 Task: Create a due date automation trigger when advanced on, on the tuesday before a card is due add fields without custom field "Resume" set at 11:00 AM.
Action: Mouse moved to (1147, 88)
Screenshot: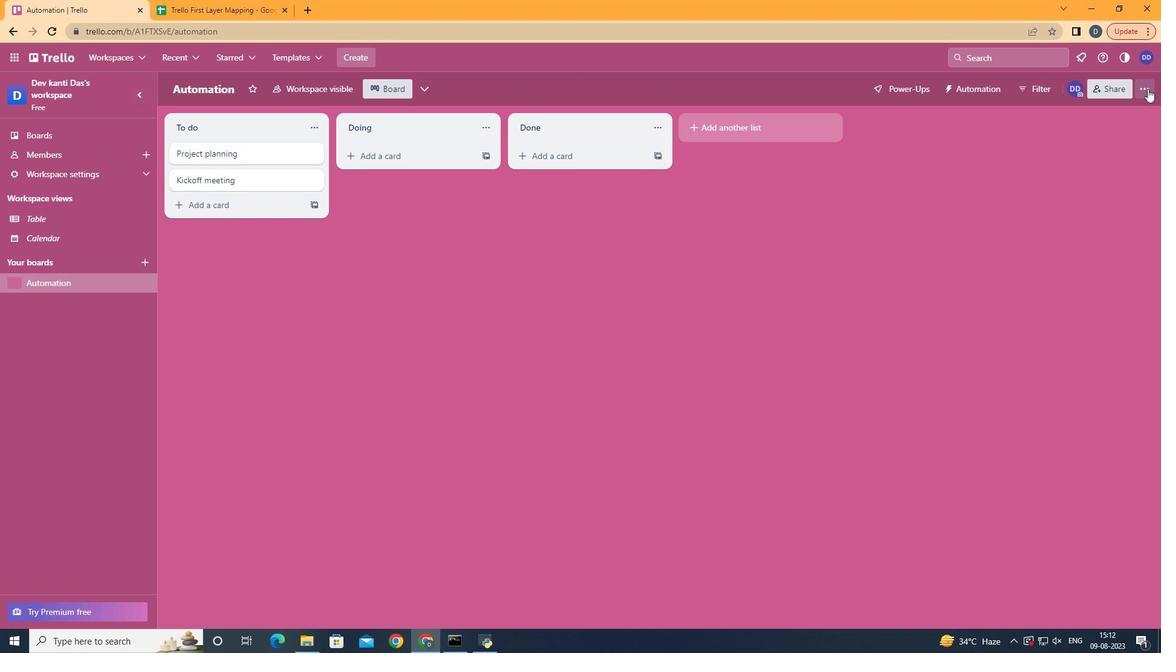 
Action: Mouse pressed left at (1147, 88)
Screenshot: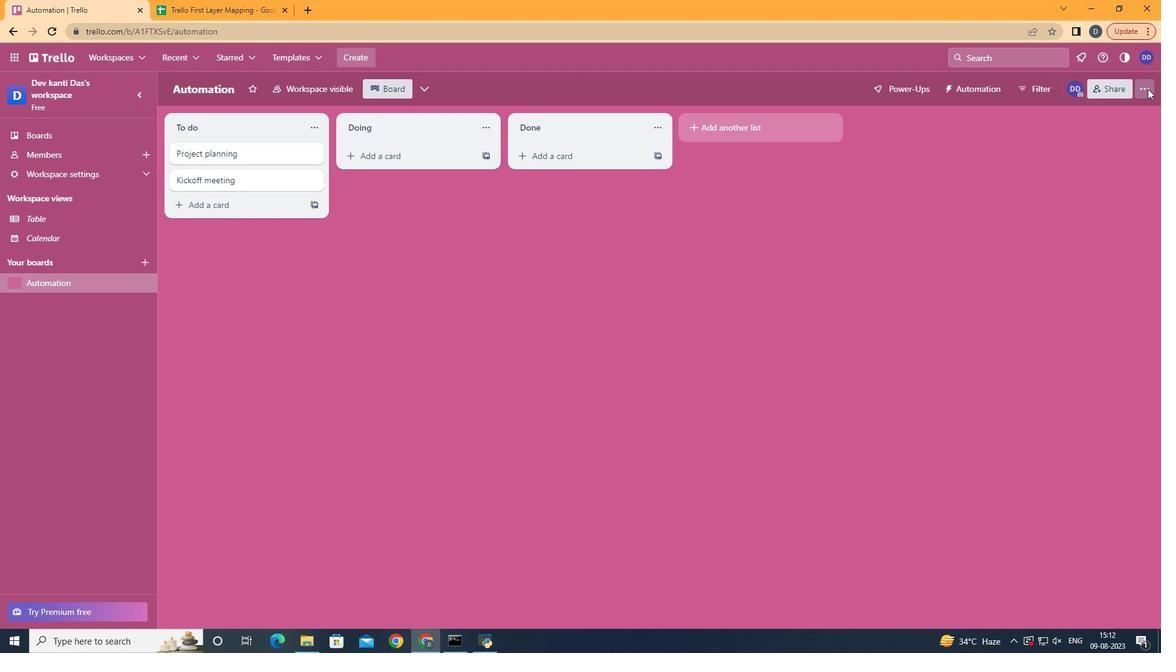 
Action: Mouse moved to (1034, 266)
Screenshot: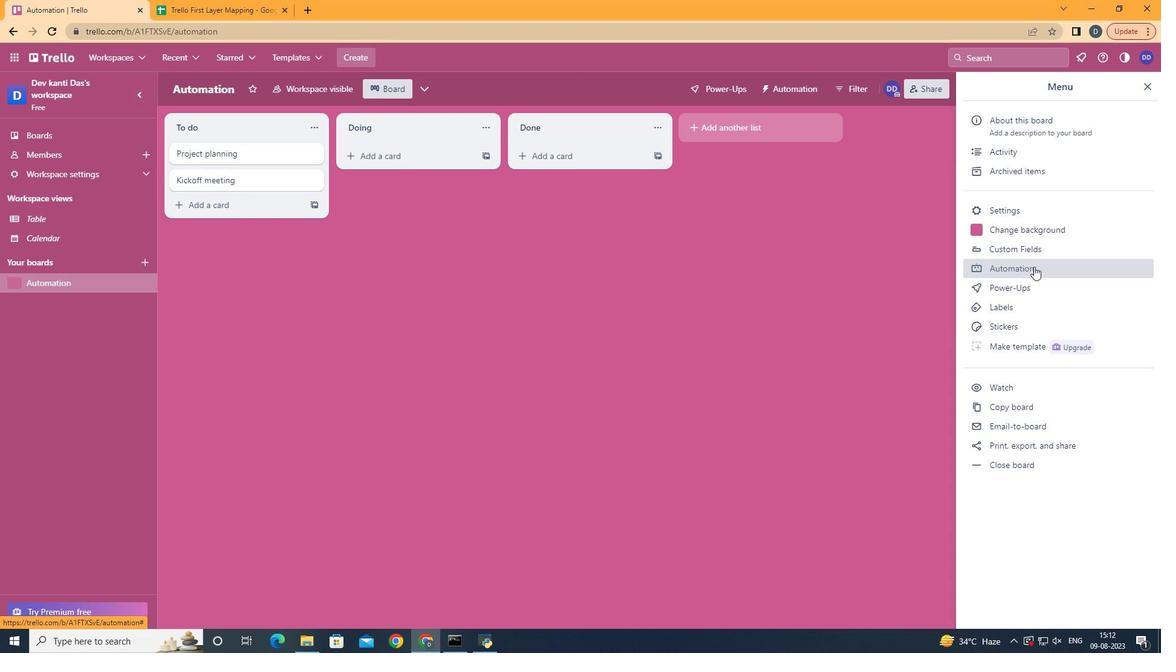 
Action: Mouse pressed left at (1034, 266)
Screenshot: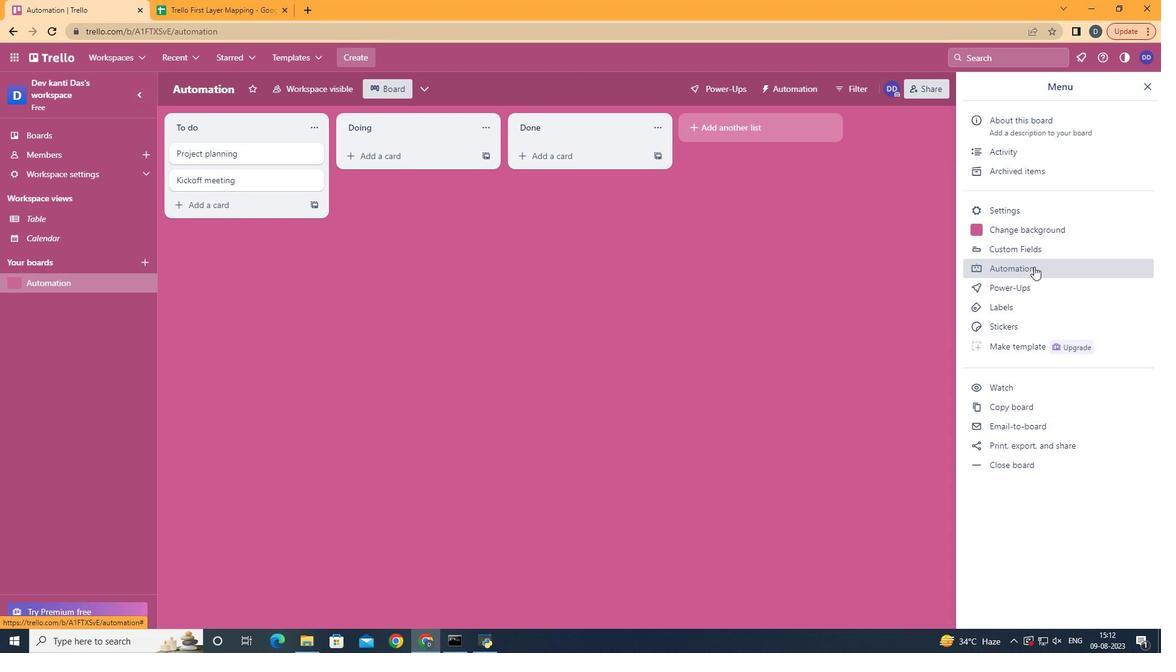 
Action: Mouse moved to (224, 243)
Screenshot: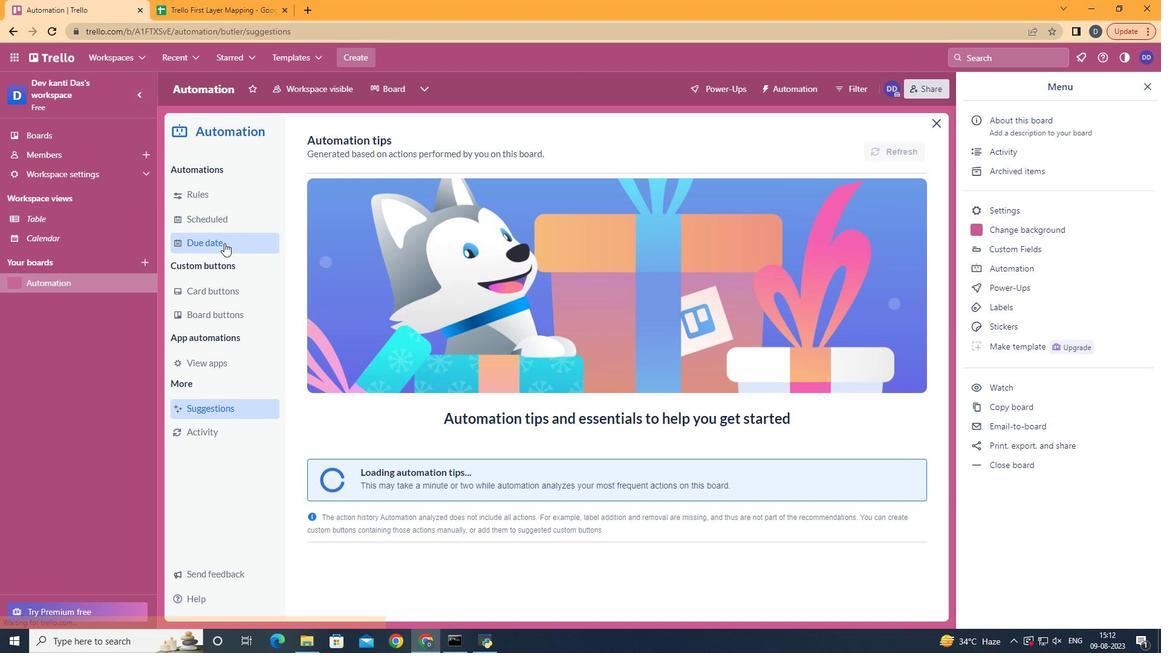 
Action: Mouse pressed left at (224, 243)
Screenshot: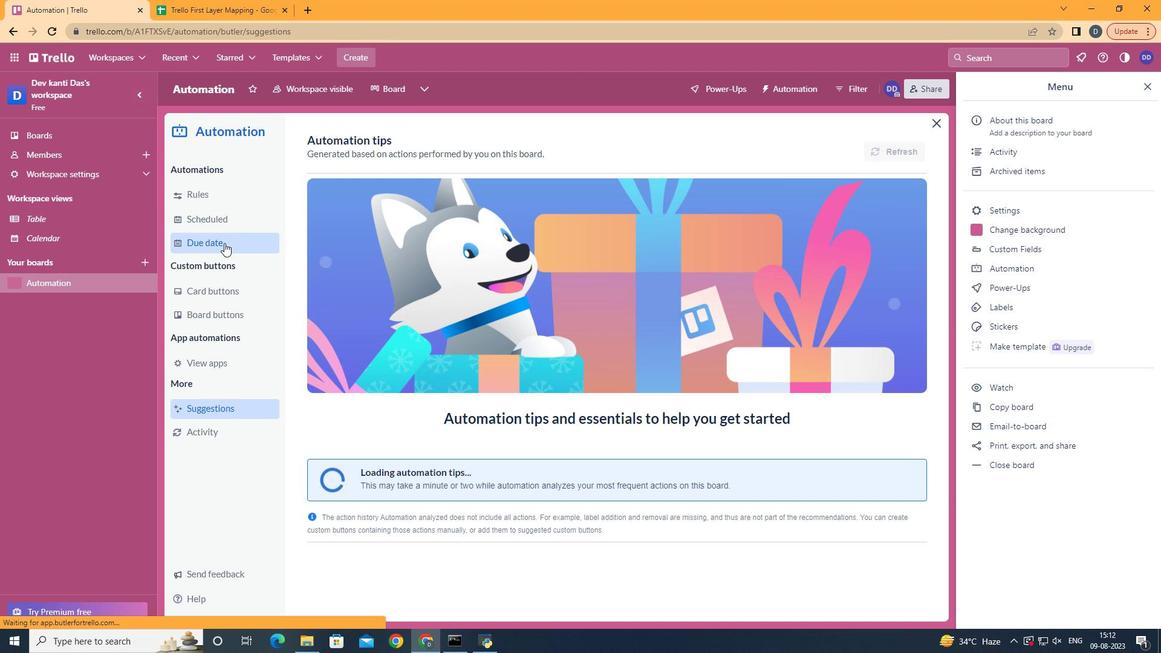 
Action: Mouse moved to (864, 136)
Screenshot: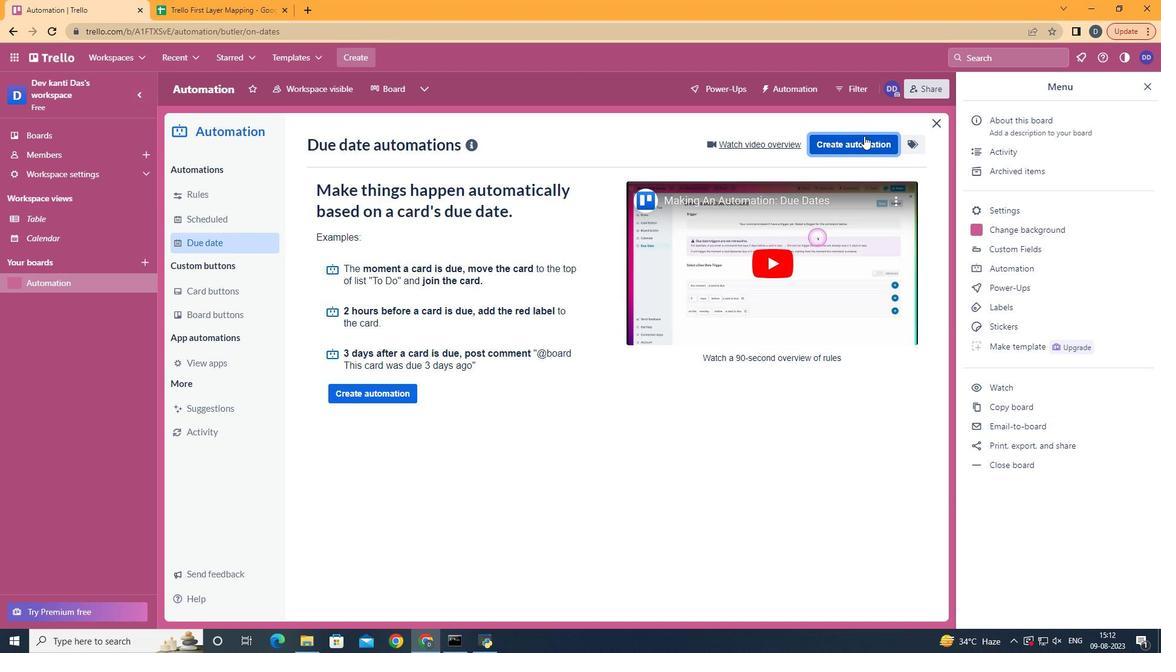 
Action: Mouse pressed left at (864, 136)
Screenshot: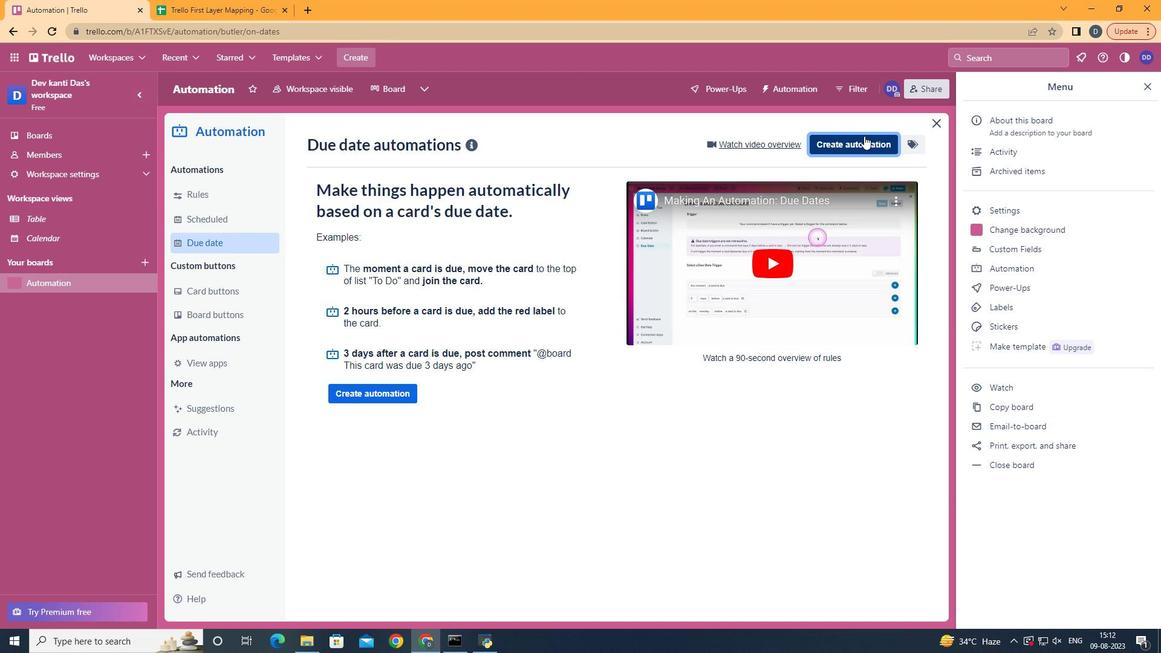 
Action: Mouse moved to (612, 257)
Screenshot: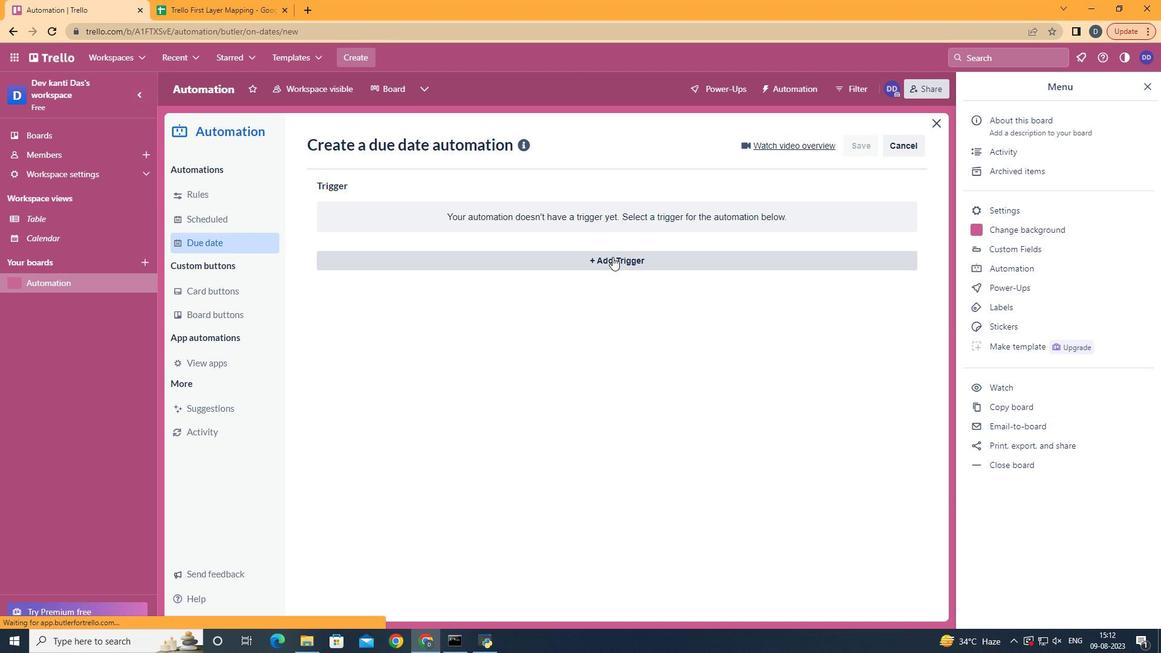 
Action: Mouse pressed left at (612, 257)
Screenshot: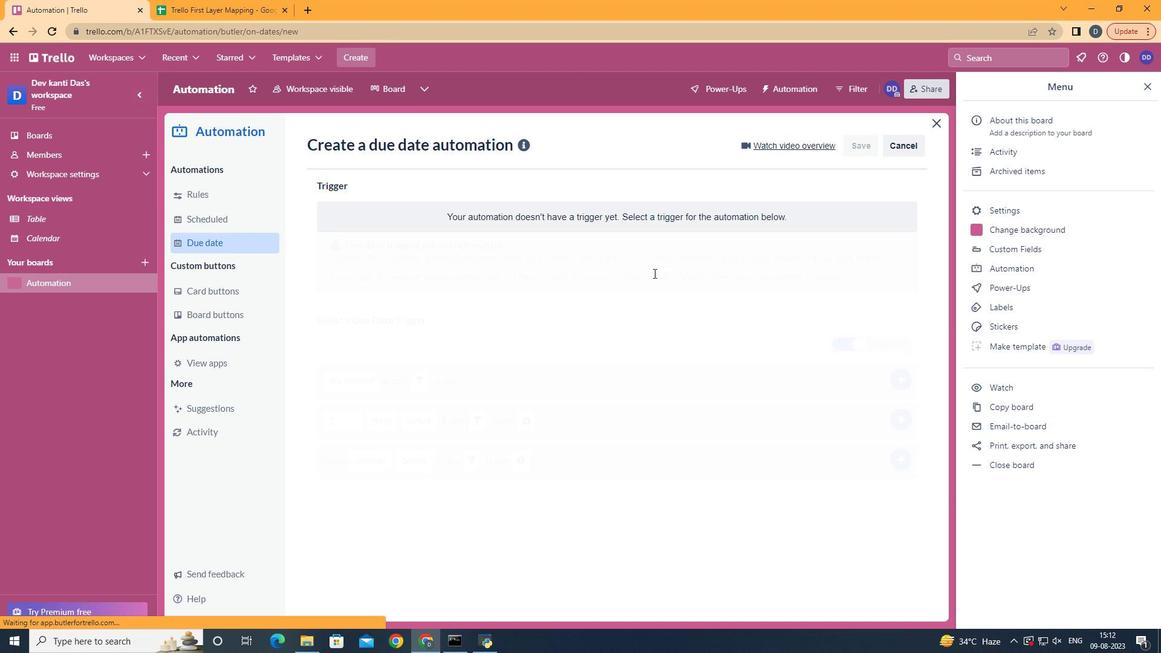 
Action: Mouse moved to (403, 343)
Screenshot: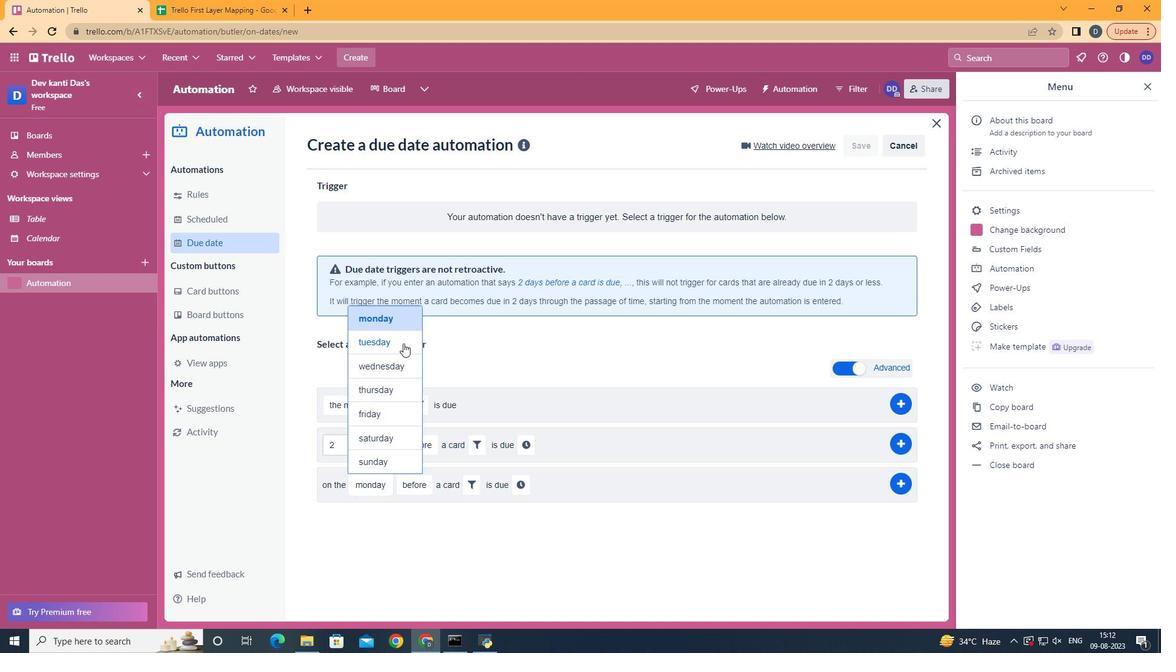 
Action: Mouse pressed left at (403, 343)
Screenshot: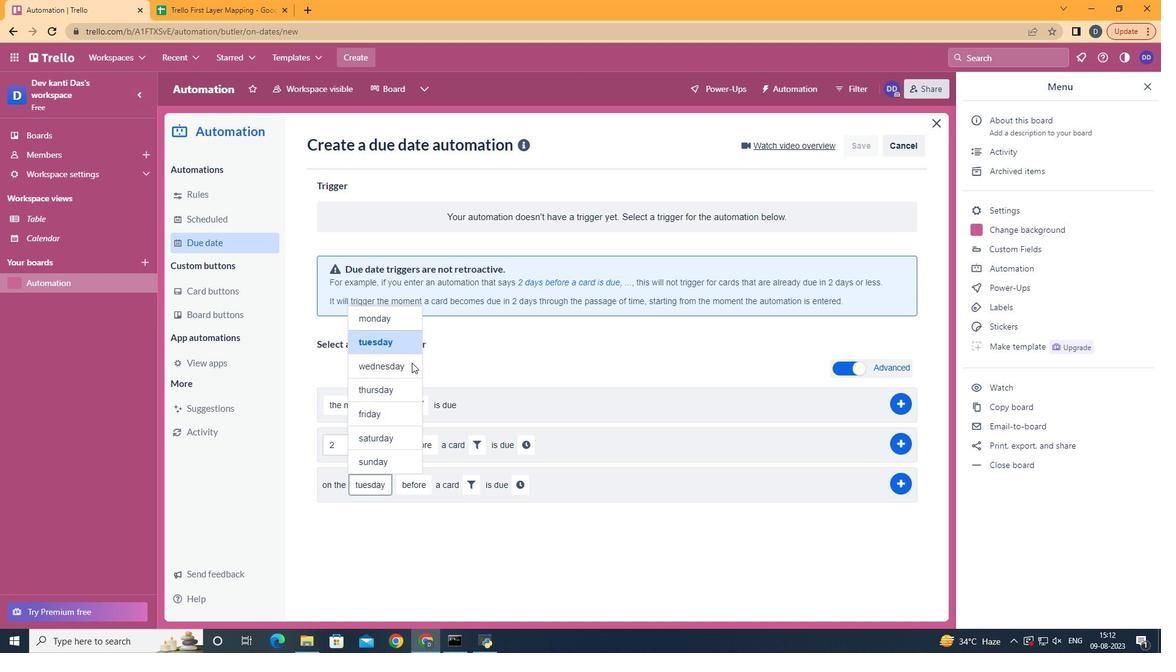 
Action: Mouse moved to (482, 489)
Screenshot: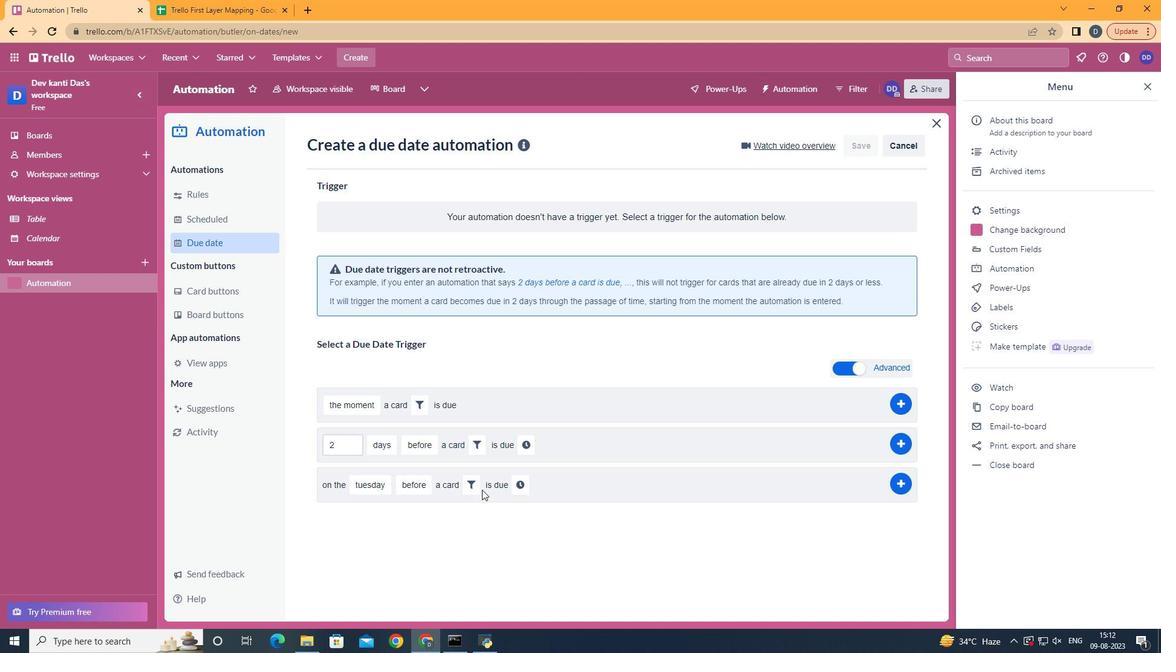 
Action: Mouse pressed left at (482, 489)
Screenshot: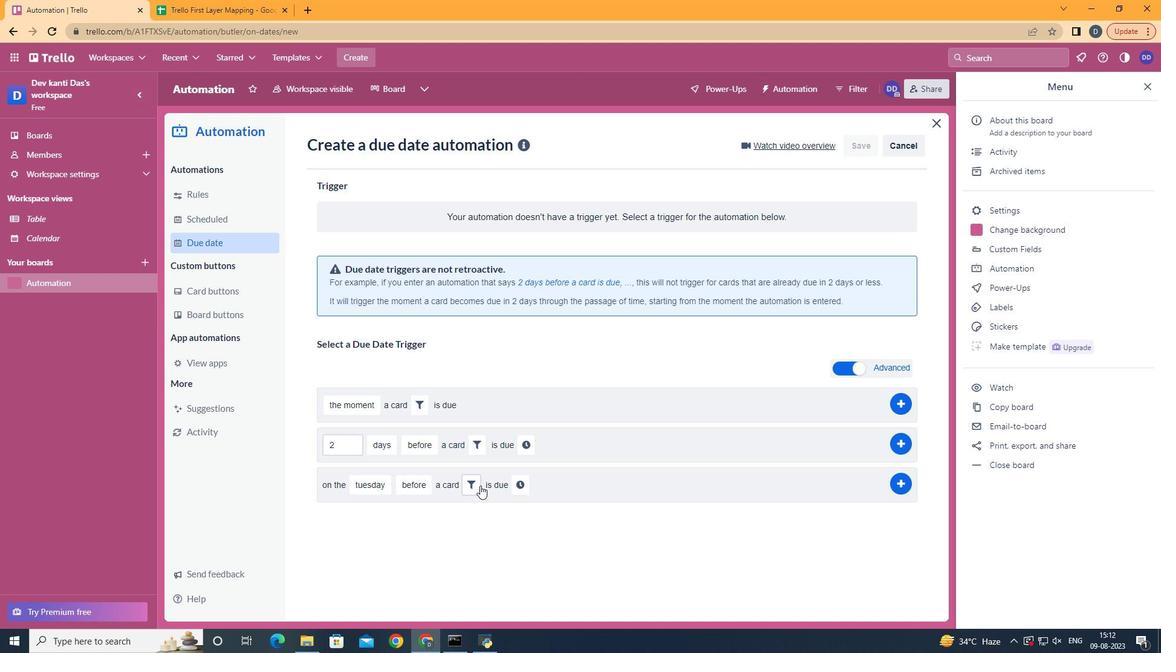 
Action: Mouse moved to (480, 491)
Screenshot: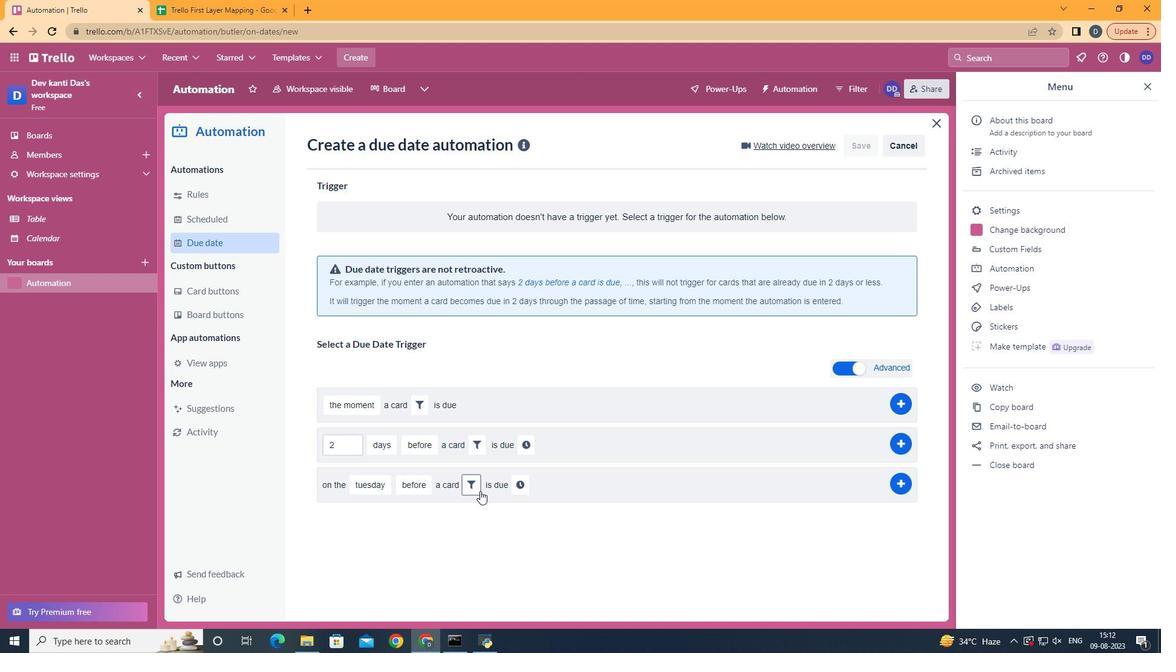 
Action: Mouse pressed left at (480, 491)
Screenshot: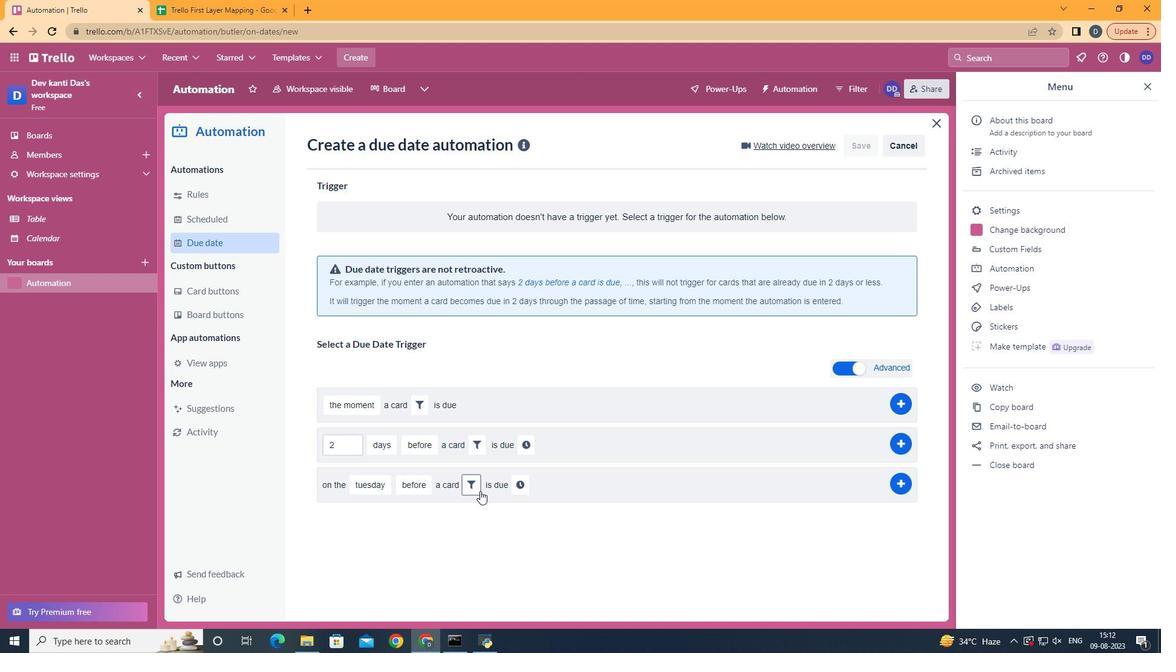
Action: Mouse moved to (665, 527)
Screenshot: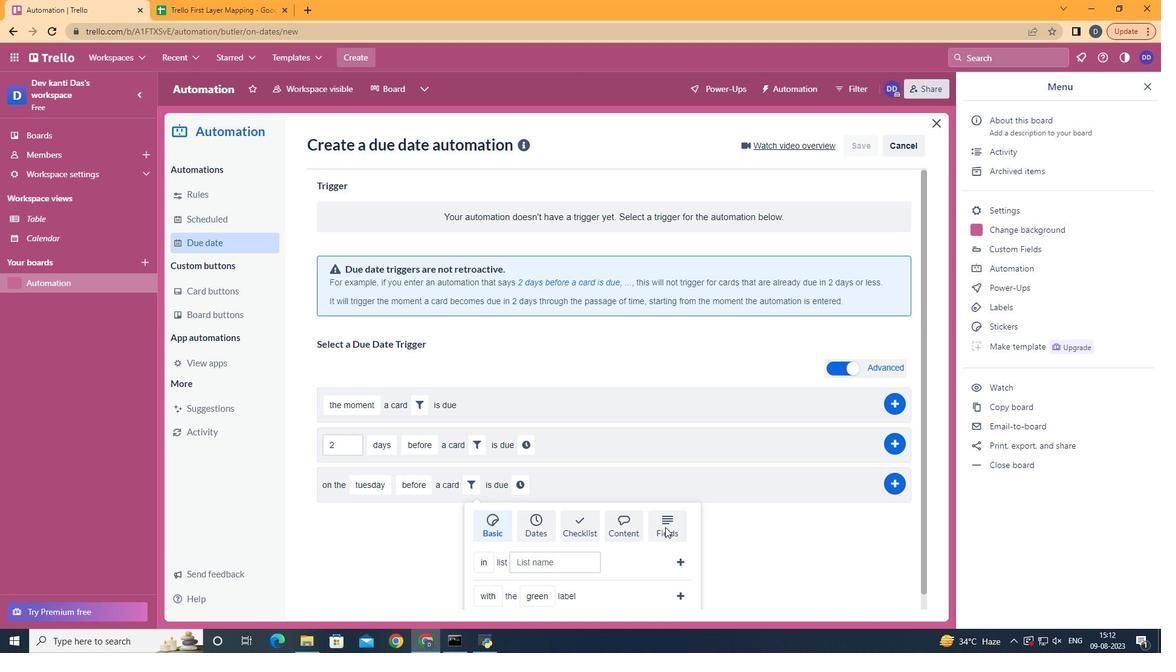 
Action: Mouse pressed left at (665, 527)
Screenshot: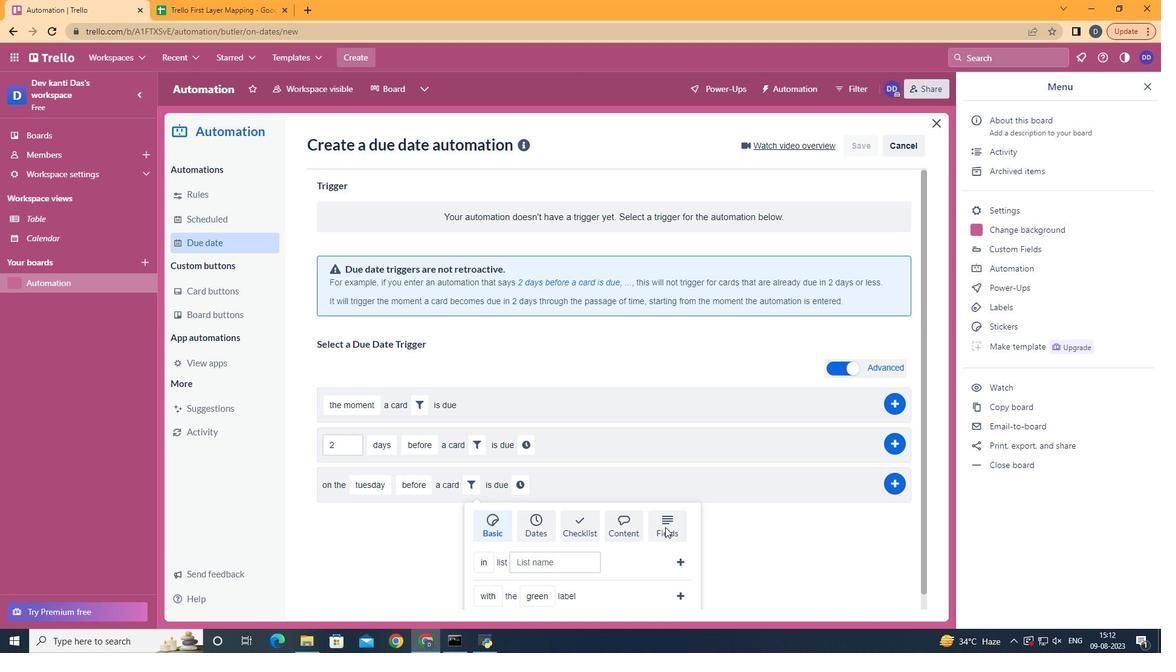 
Action: Mouse moved to (665, 527)
Screenshot: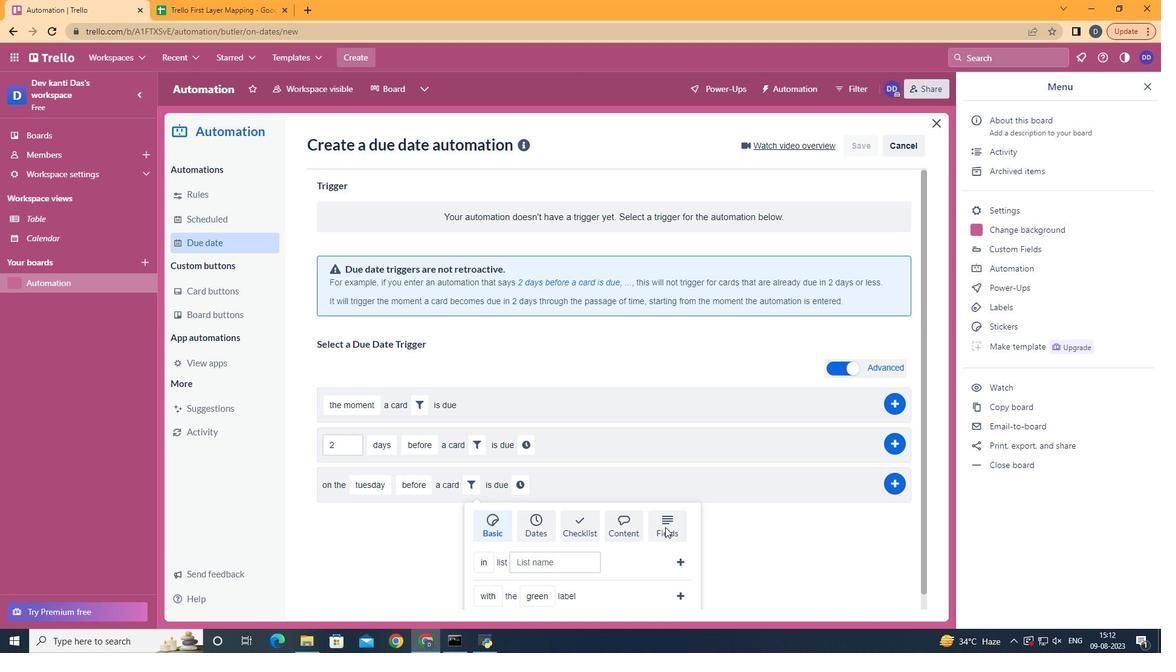
Action: Mouse scrolled (665, 526) with delta (0, 0)
Screenshot: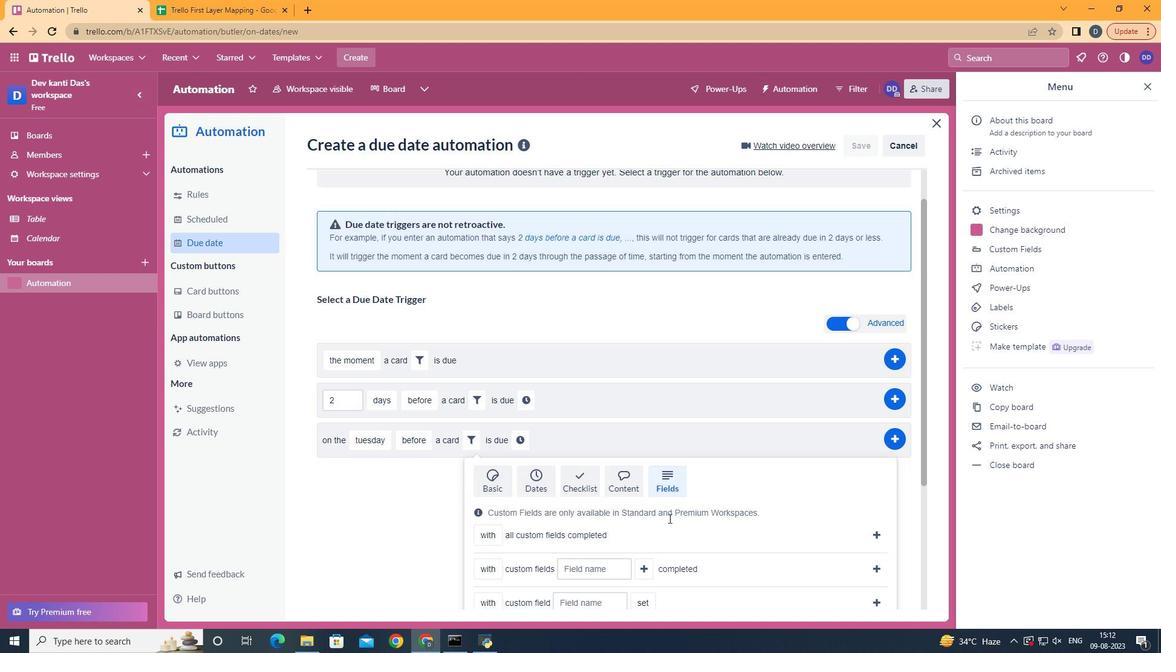 
Action: Mouse scrolled (665, 526) with delta (0, 0)
Screenshot: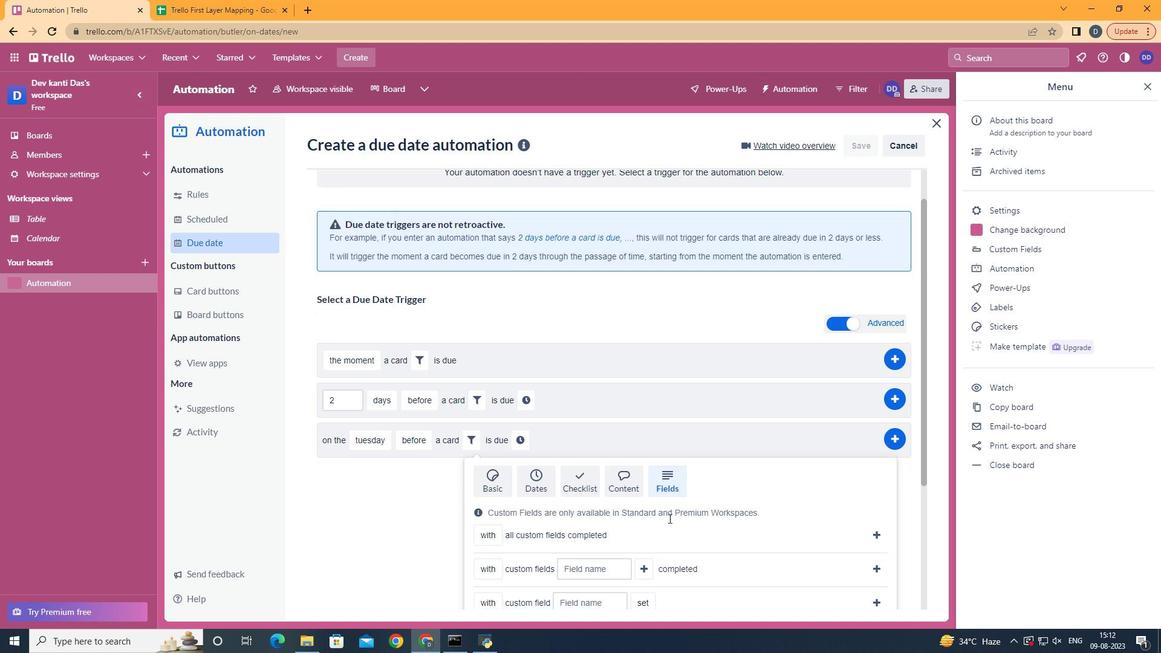 
Action: Mouse moved to (665, 526)
Screenshot: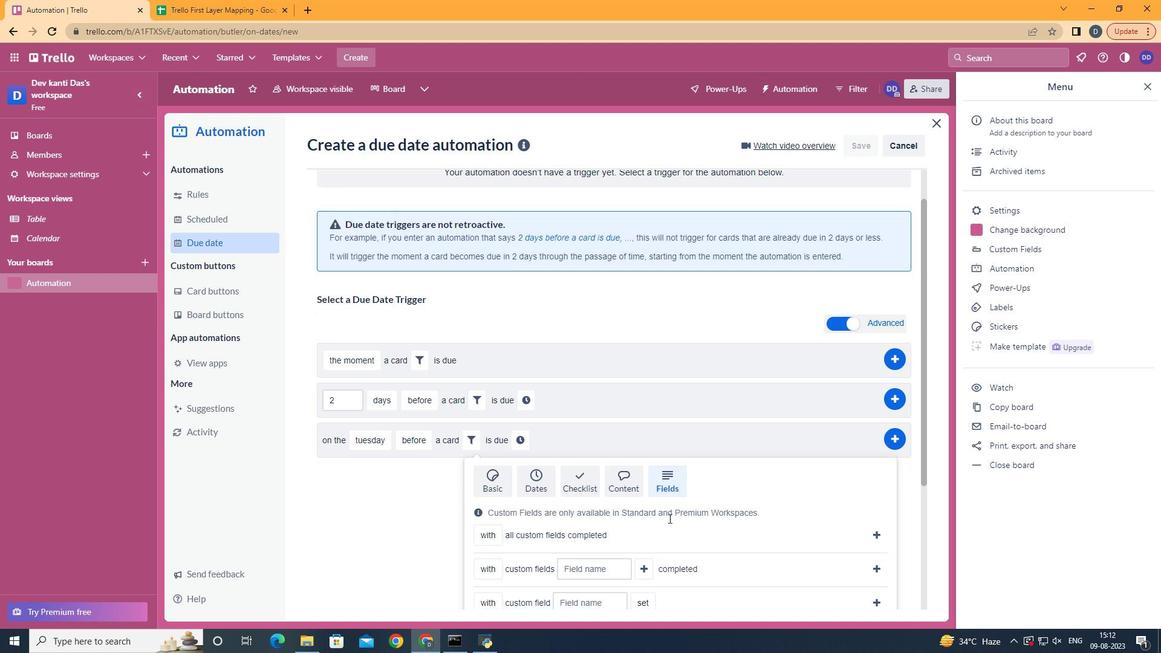
Action: Mouse scrolled (665, 526) with delta (0, 0)
Screenshot: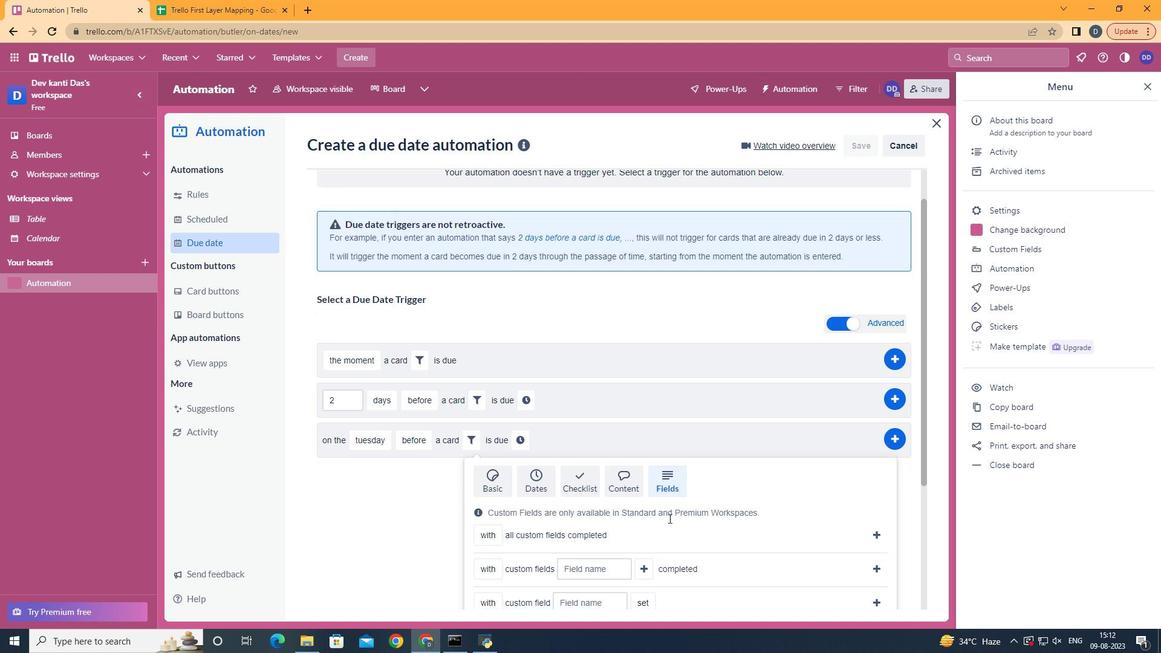 
Action: Mouse moved to (665, 526)
Screenshot: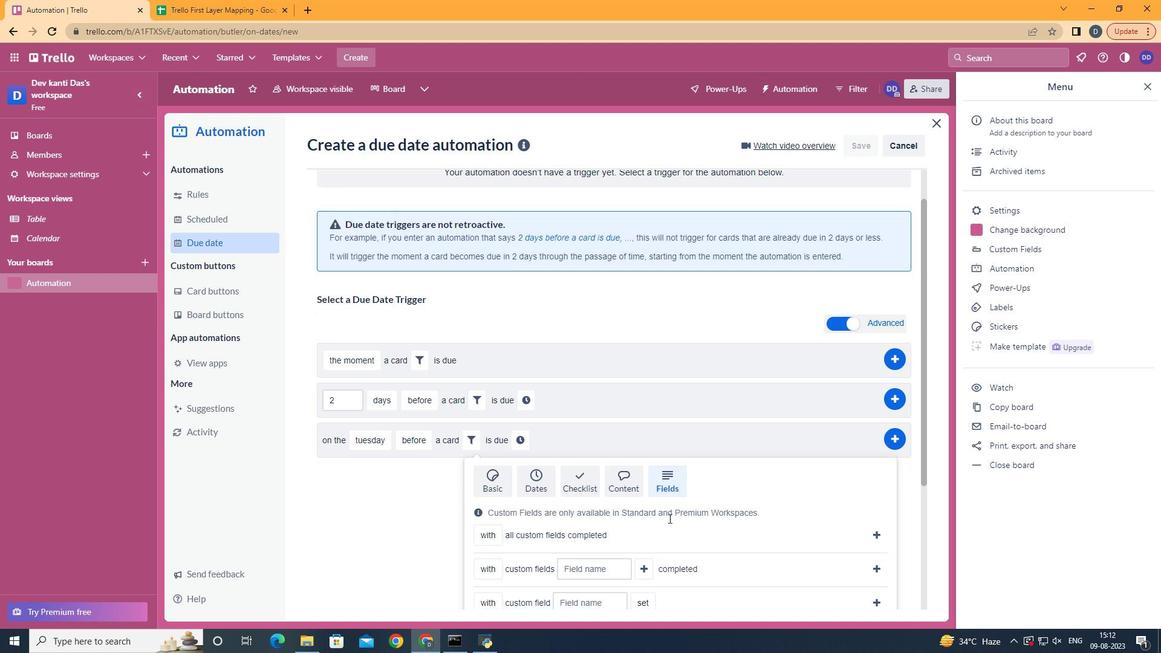 
Action: Mouse scrolled (665, 526) with delta (0, 0)
Screenshot: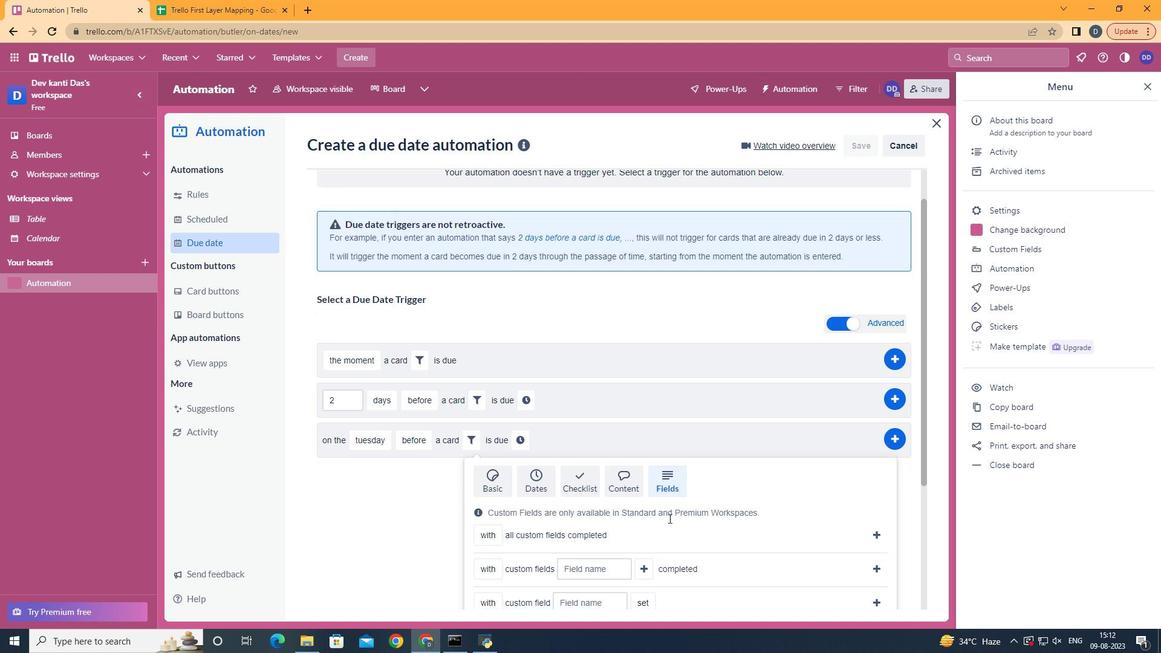
Action: Mouse moved to (665, 524)
Screenshot: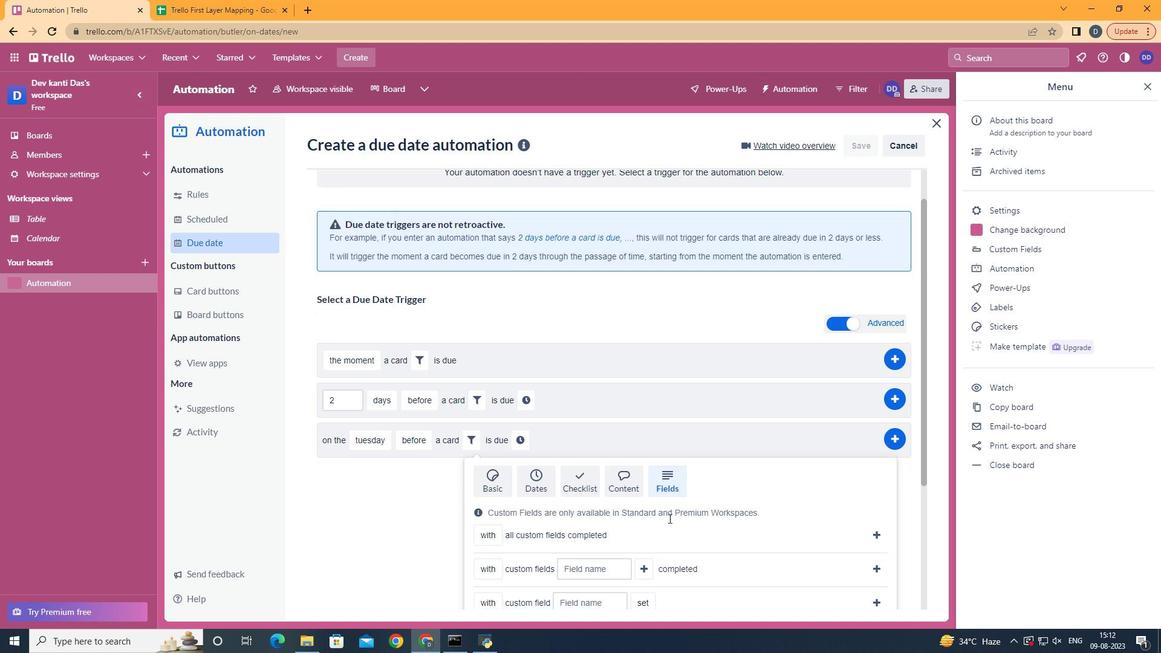 
Action: Mouse scrolled (665, 524) with delta (0, 0)
Screenshot: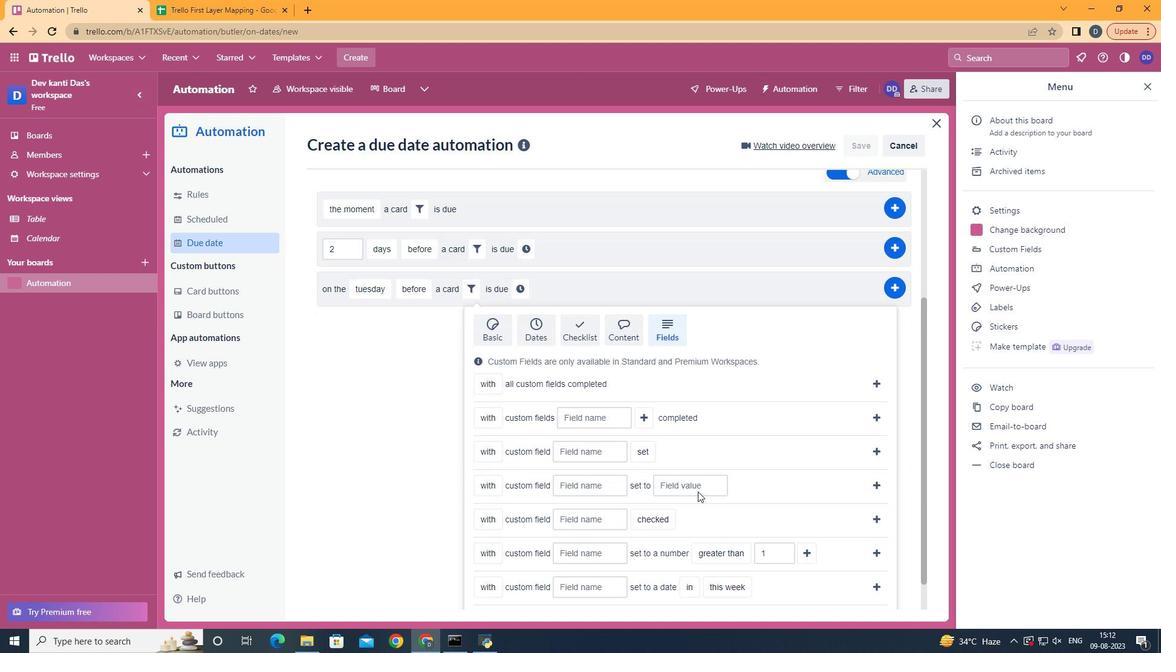 
Action: Mouse moved to (504, 453)
Screenshot: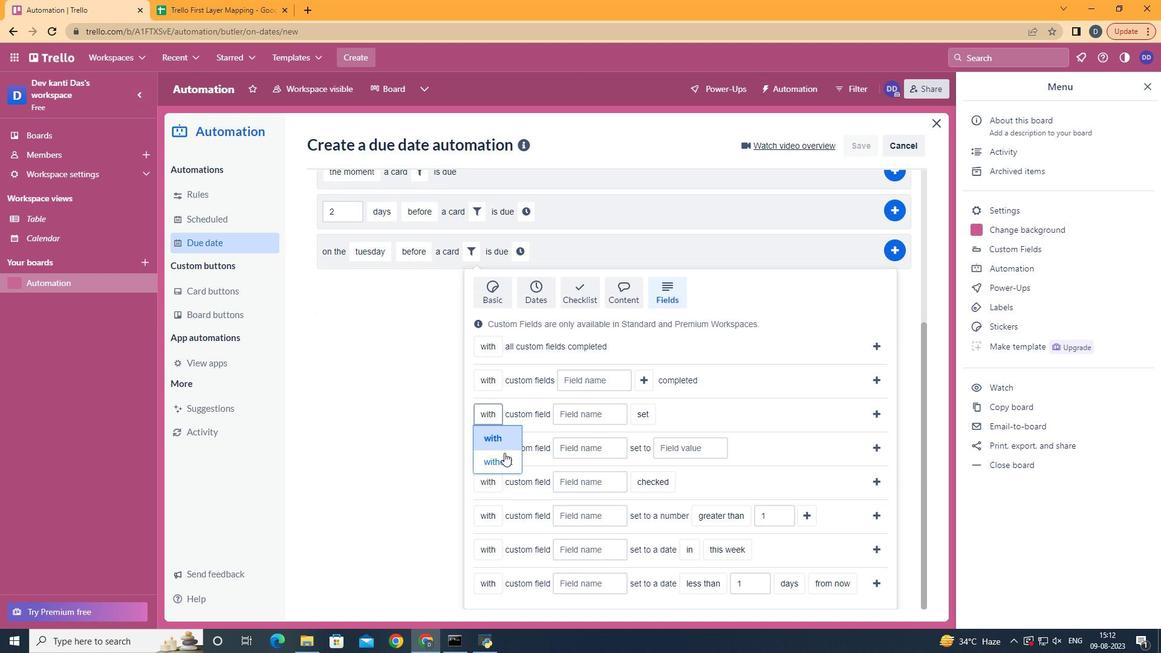 
Action: Mouse pressed left at (504, 453)
Screenshot: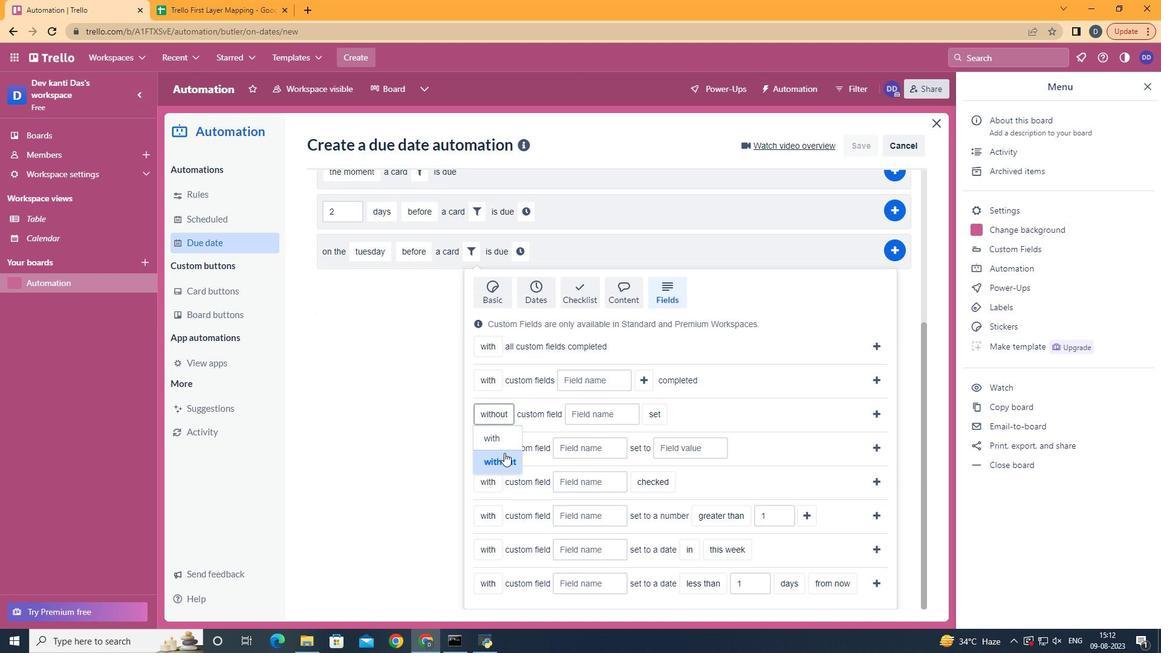 
Action: Mouse moved to (627, 413)
Screenshot: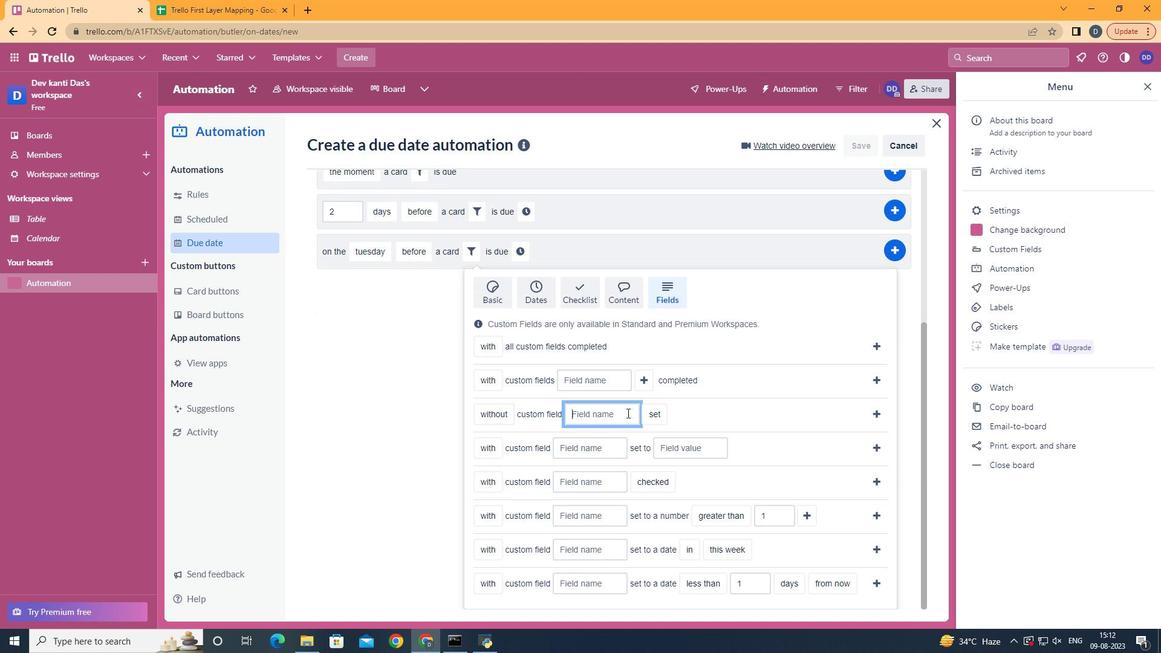 
Action: Mouse pressed left at (627, 413)
Screenshot: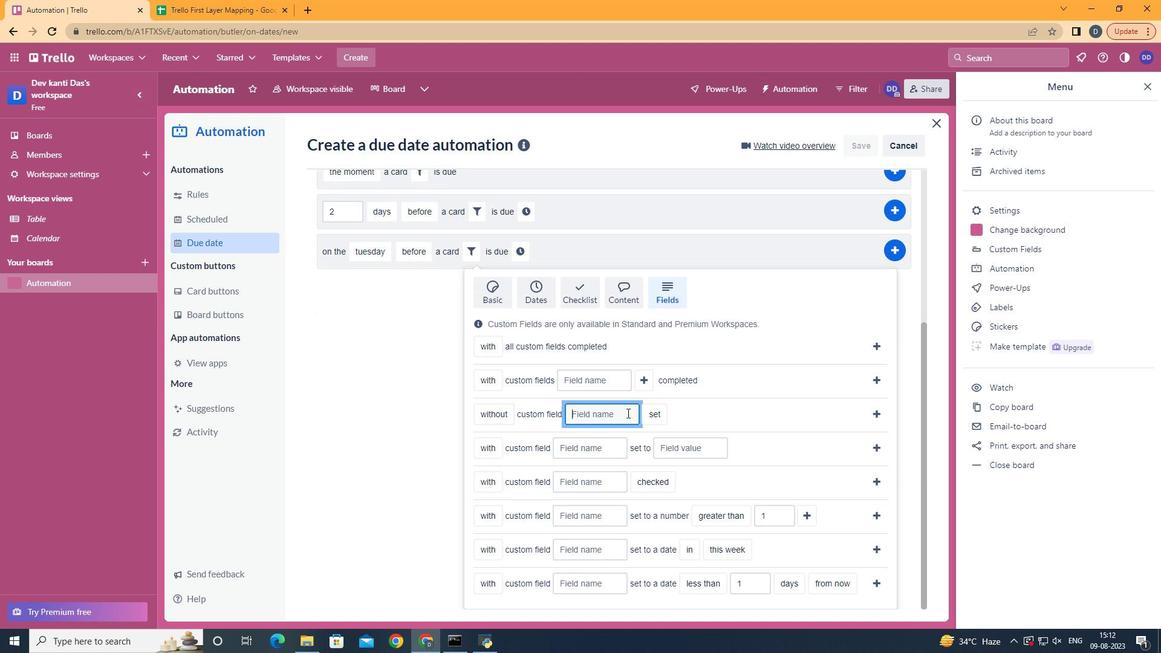 
Action: Key pressed <Key.shift>Resume
Screenshot: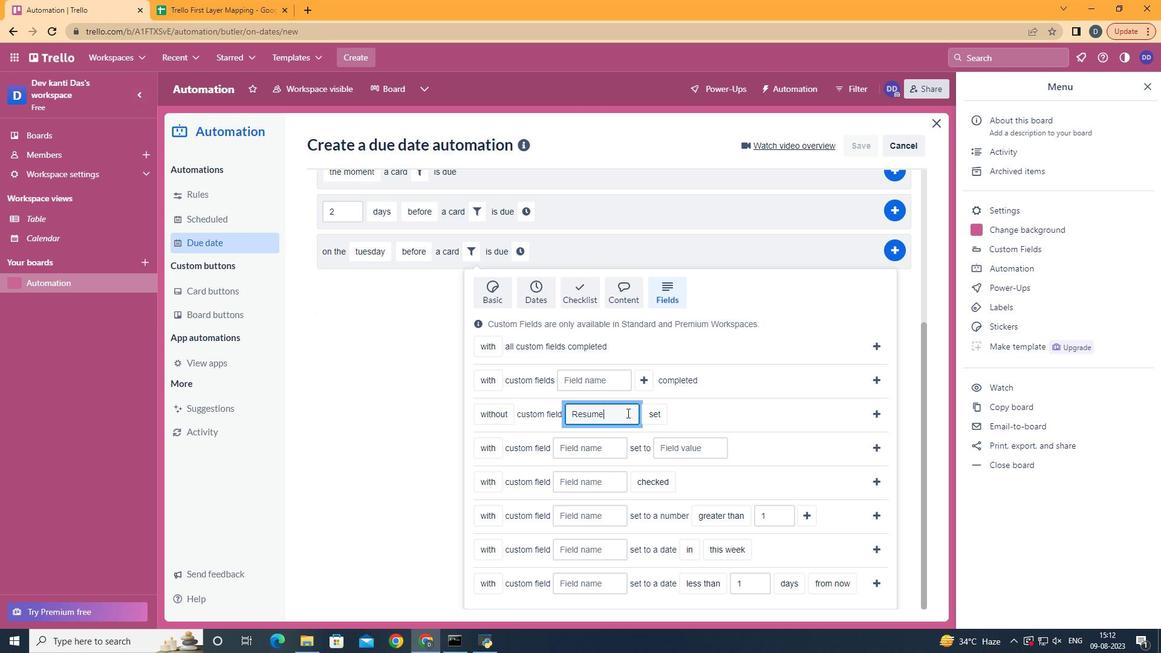 
Action: Mouse moved to (658, 433)
Screenshot: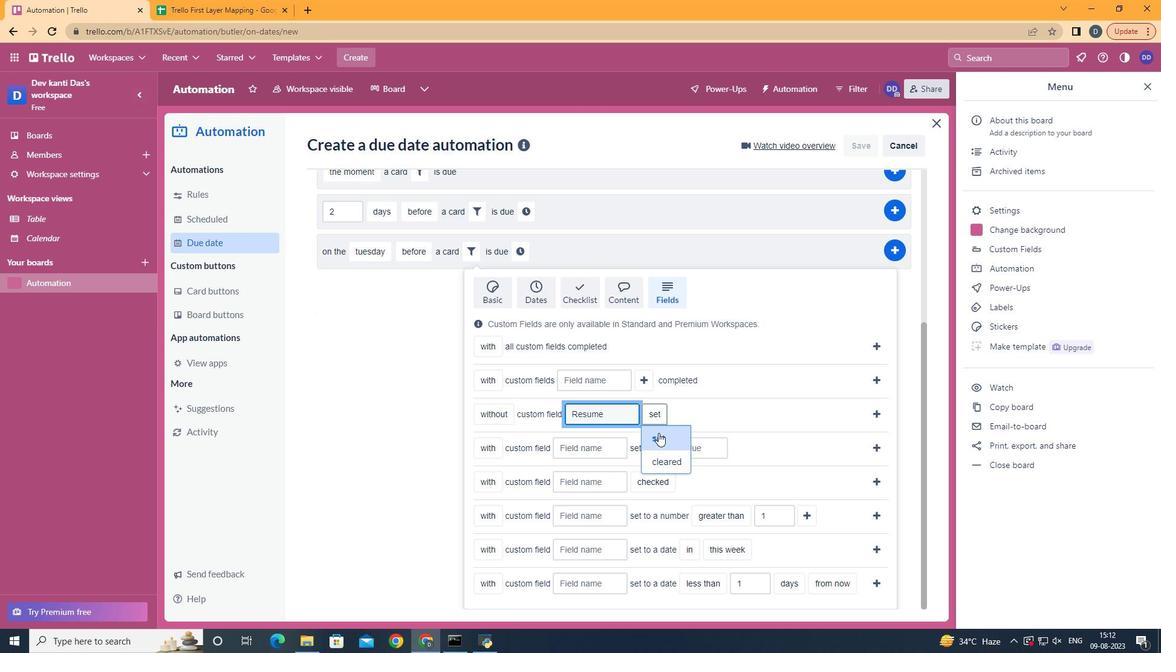 
Action: Mouse pressed left at (658, 433)
Screenshot: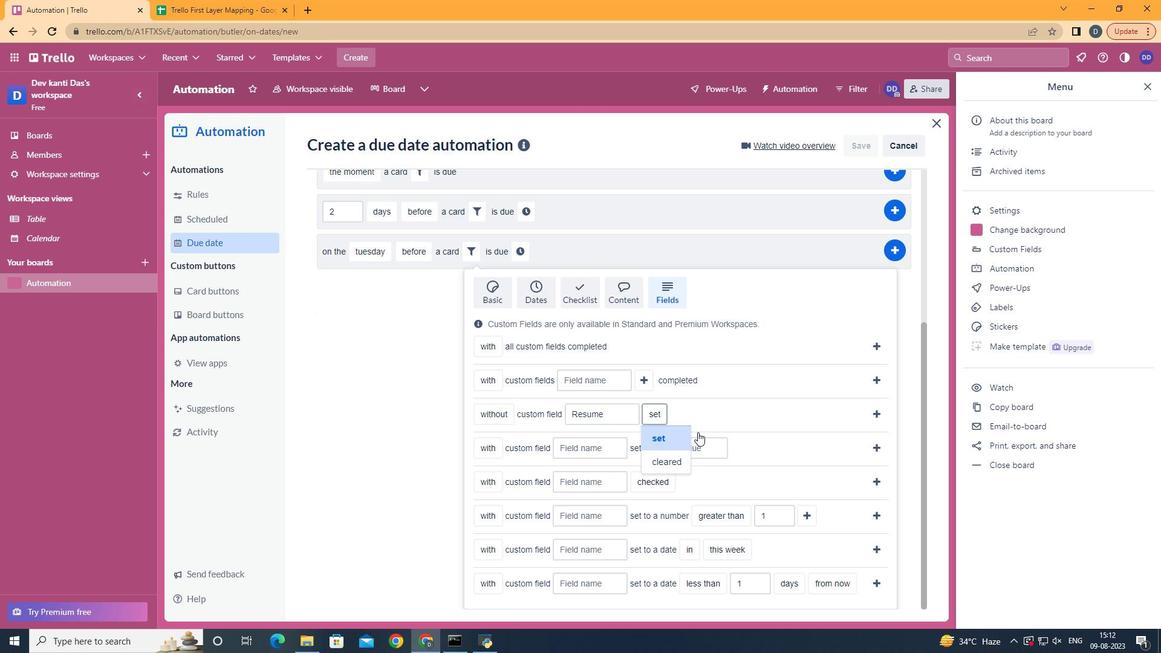 
Action: Mouse moved to (869, 414)
Screenshot: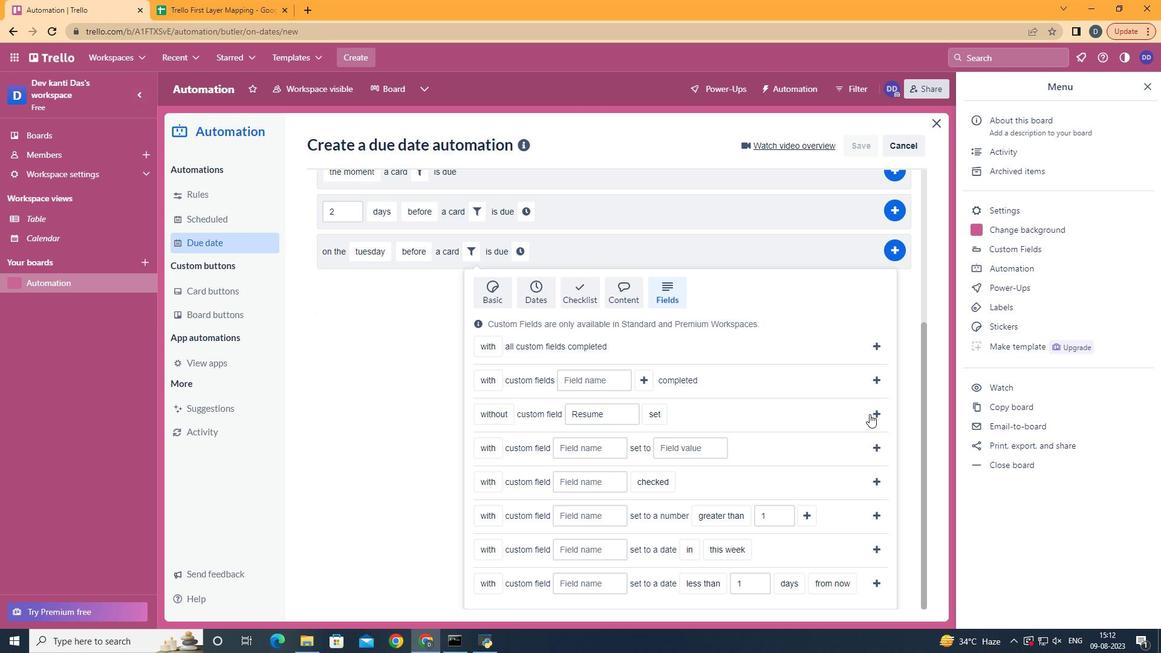 
Action: Mouse pressed left at (869, 414)
Screenshot: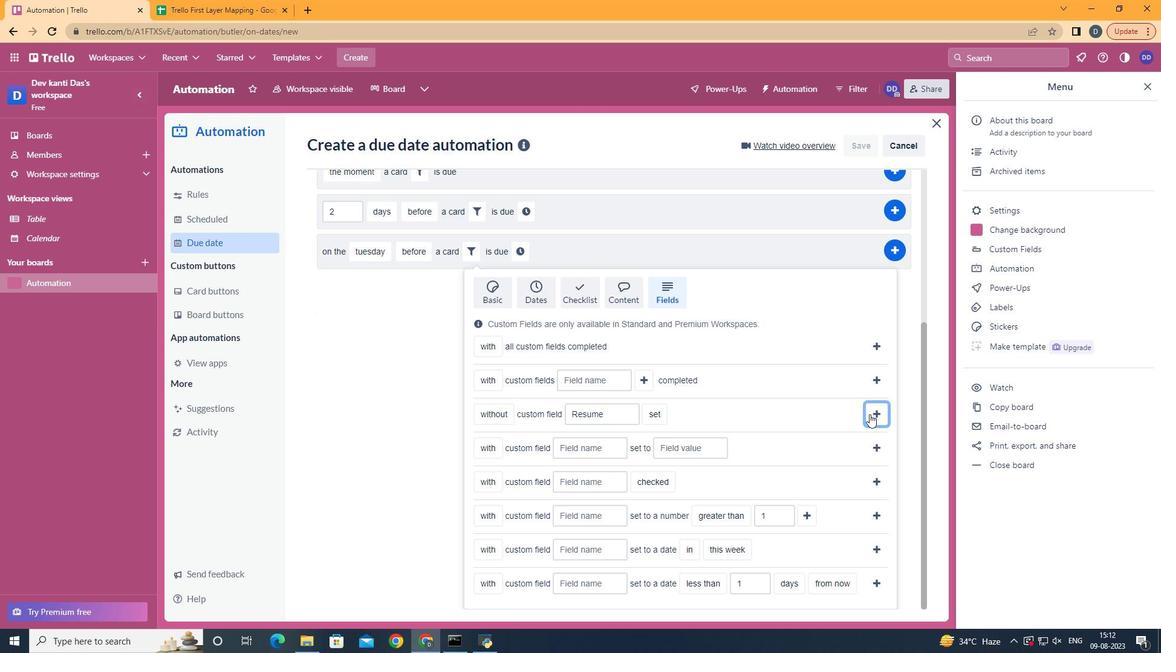 
Action: Mouse moved to (673, 480)
Screenshot: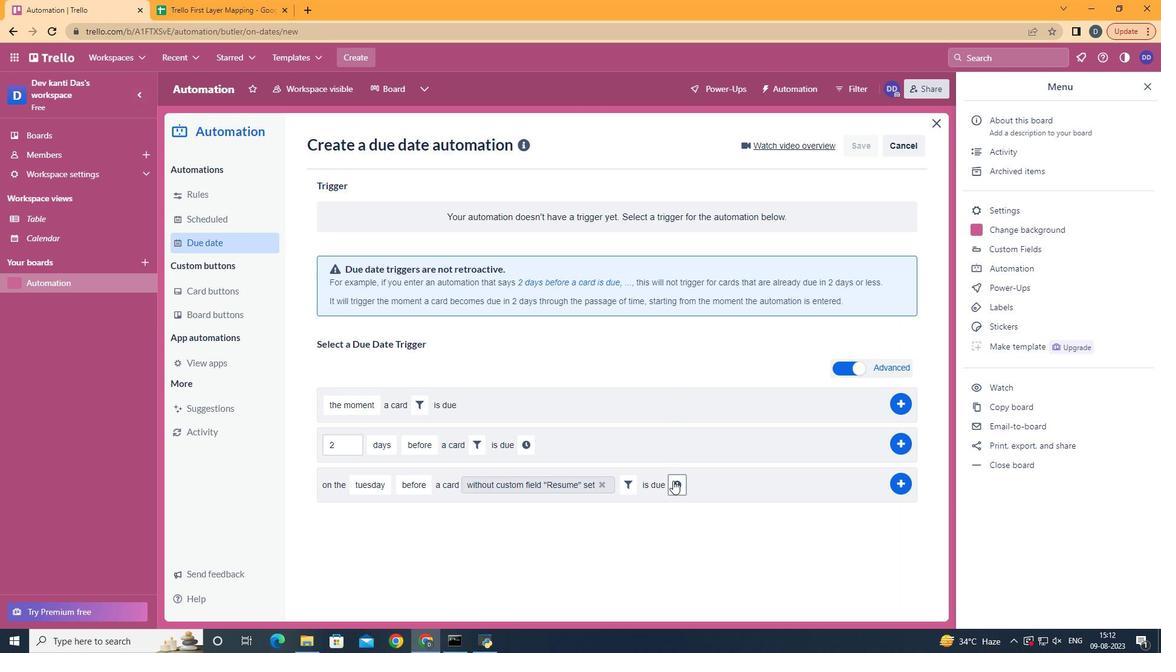 
Action: Mouse pressed left at (673, 480)
Screenshot: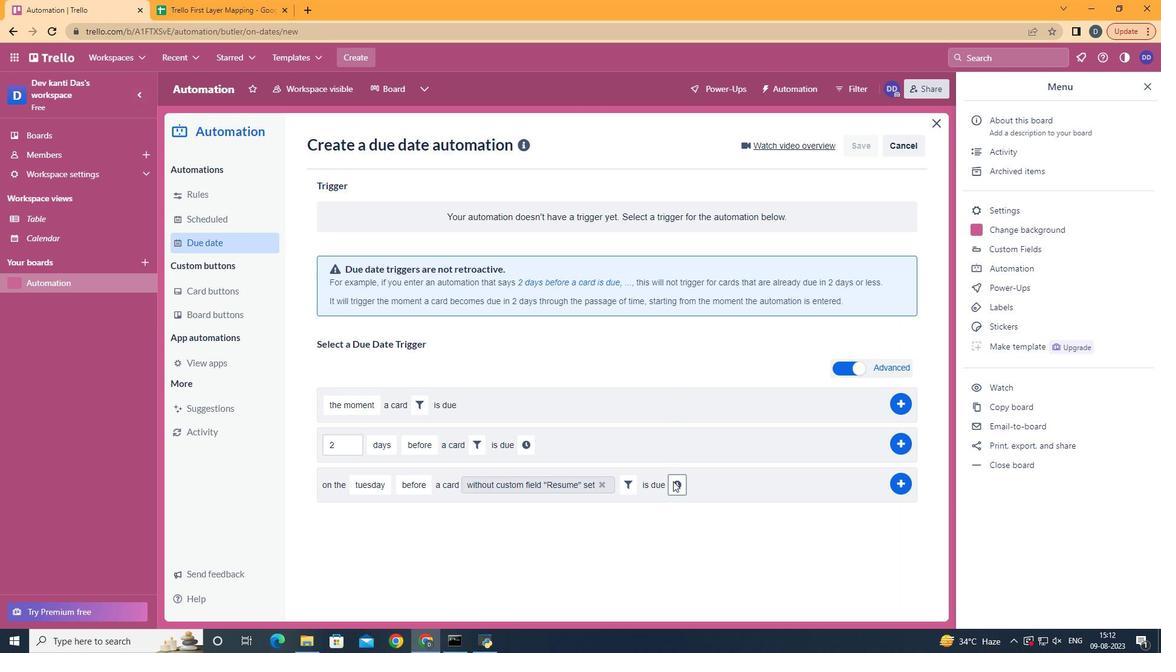 
Action: Mouse moved to (712, 482)
Screenshot: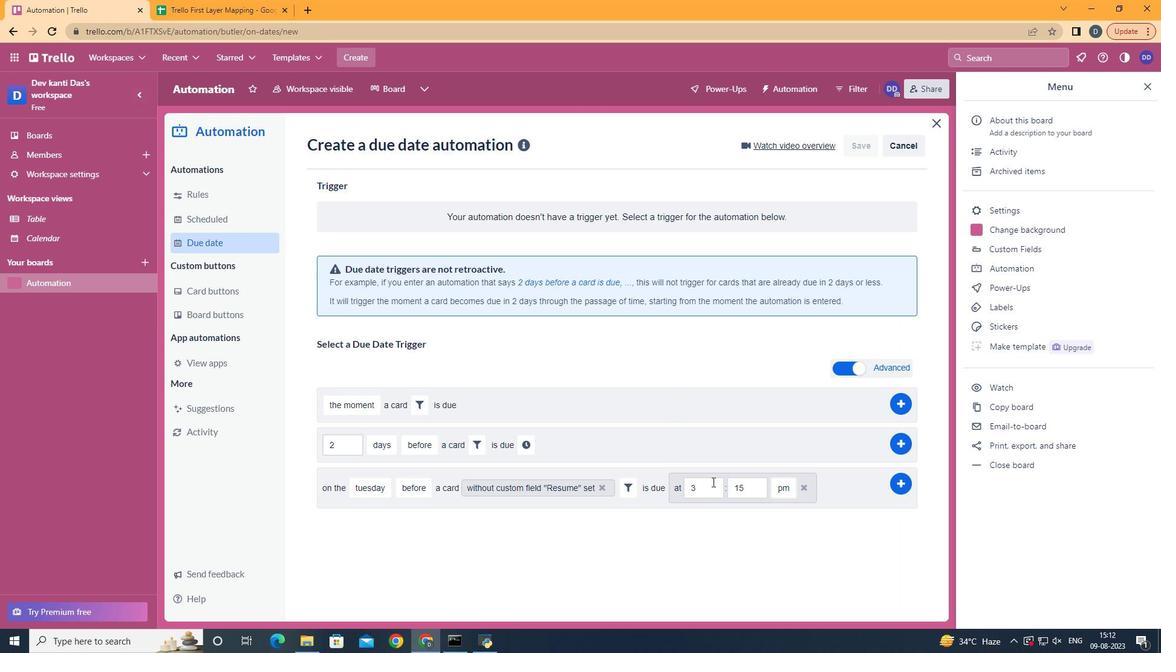 
Action: Mouse pressed left at (712, 482)
Screenshot: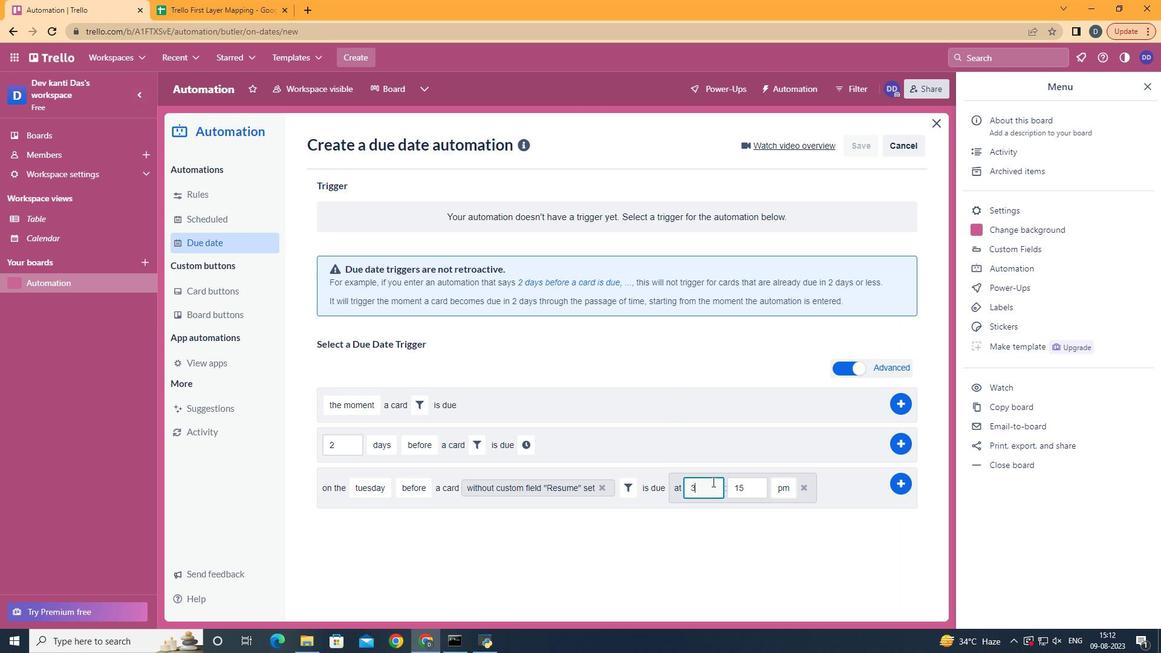 
Action: Mouse moved to (697, 488)
Screenshot: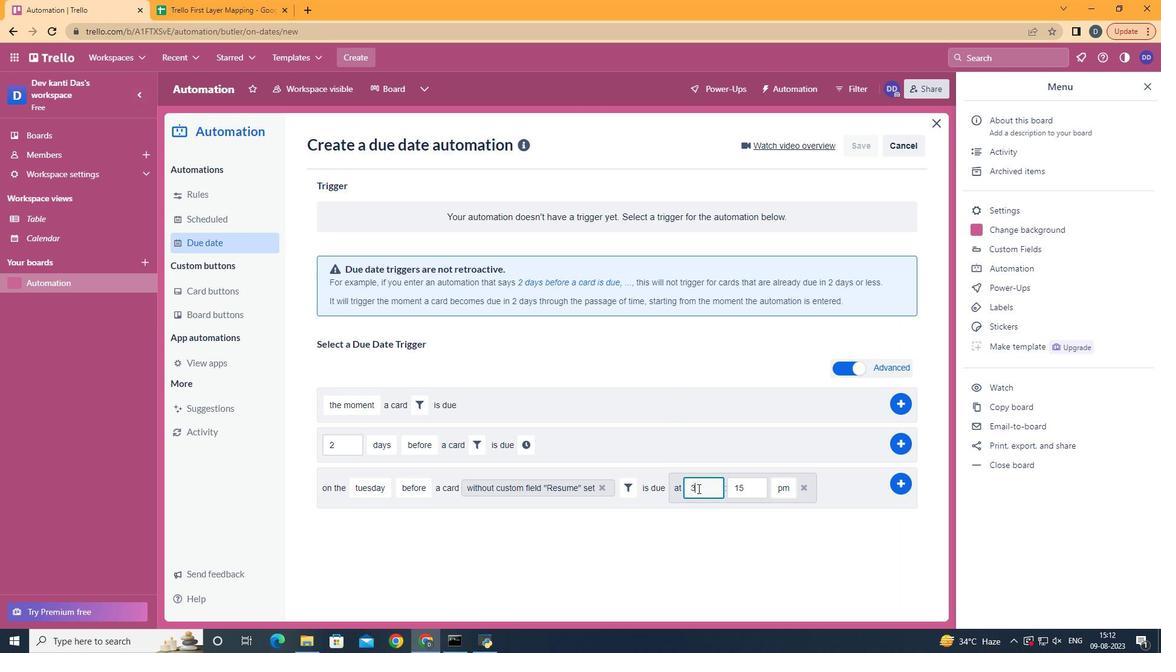 
Action: Key pressed <Key.backspace>11
Screenshot: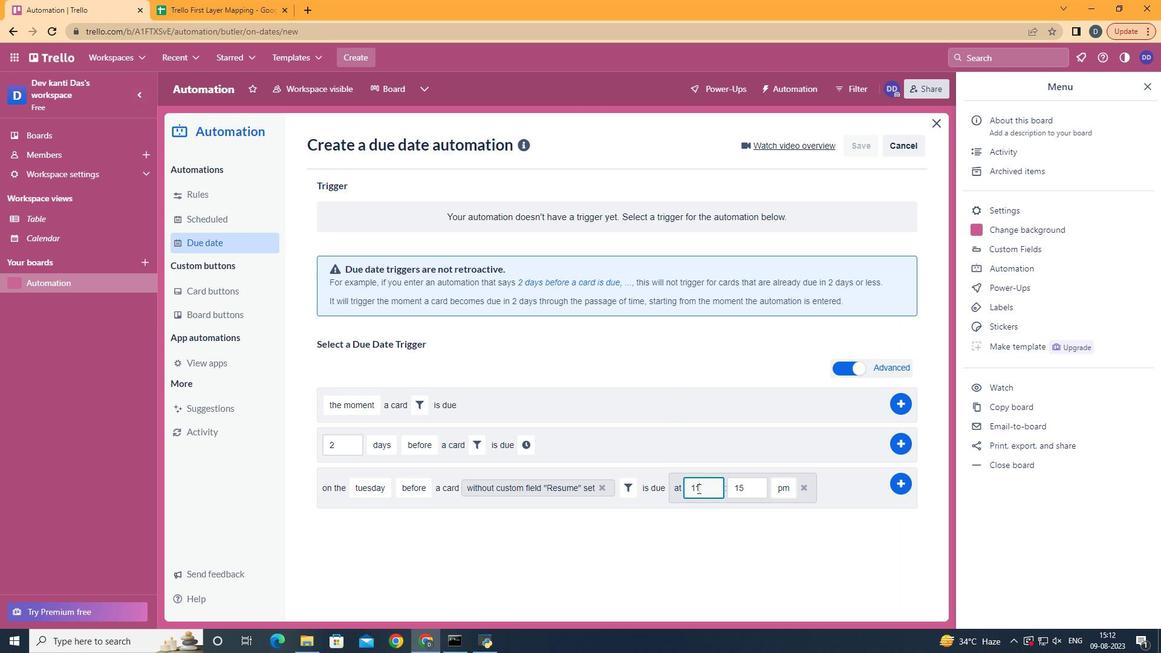 
Action: Mouse moved to (748, 486)
Screenshot: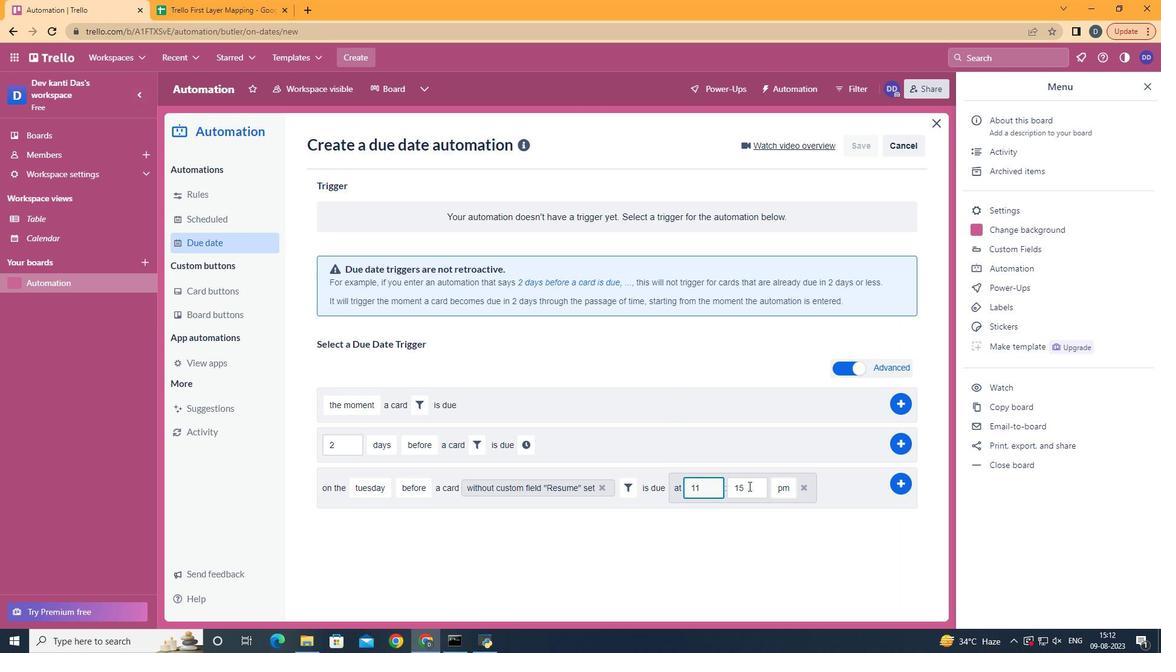 
Action: Mouse pressed left at (748, 486)
Screenshot: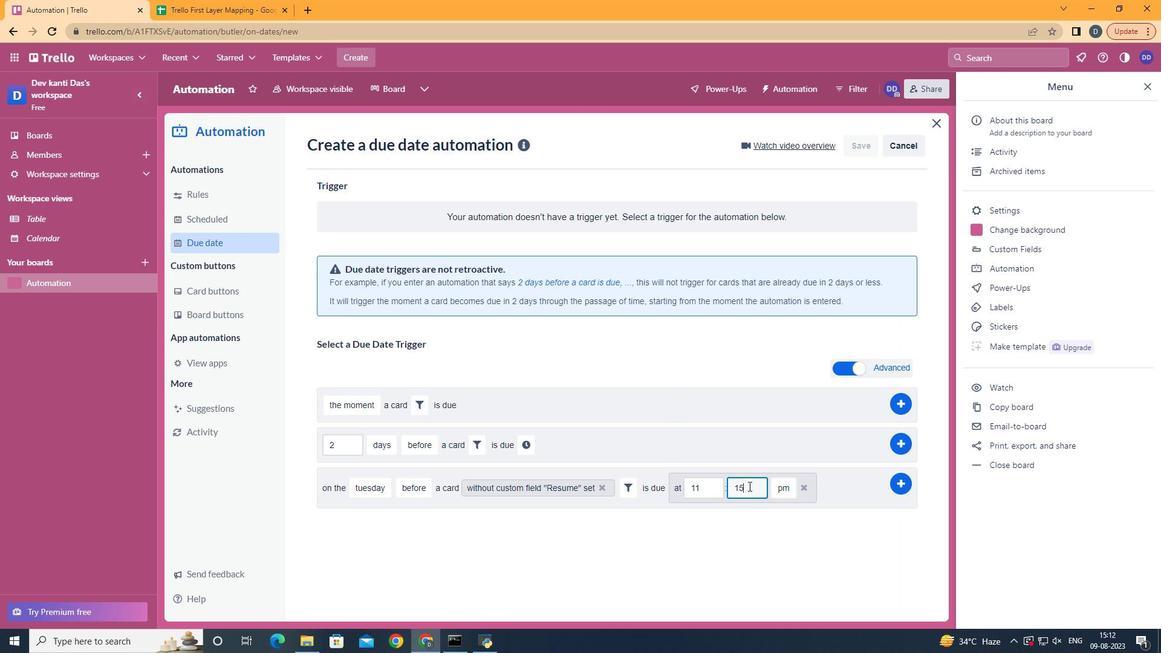 
Action: Key pressed <Key.backspace><Key.backspace>00
Screenshot: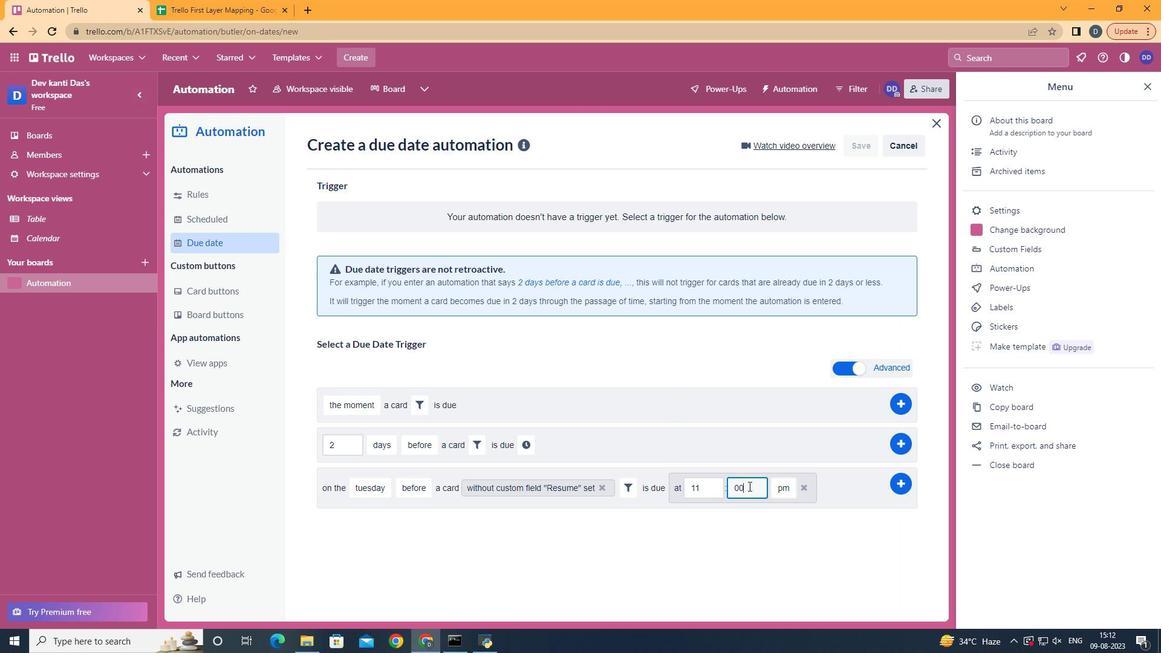 
Action: Mouse moved to (785, 506)
Screenshot: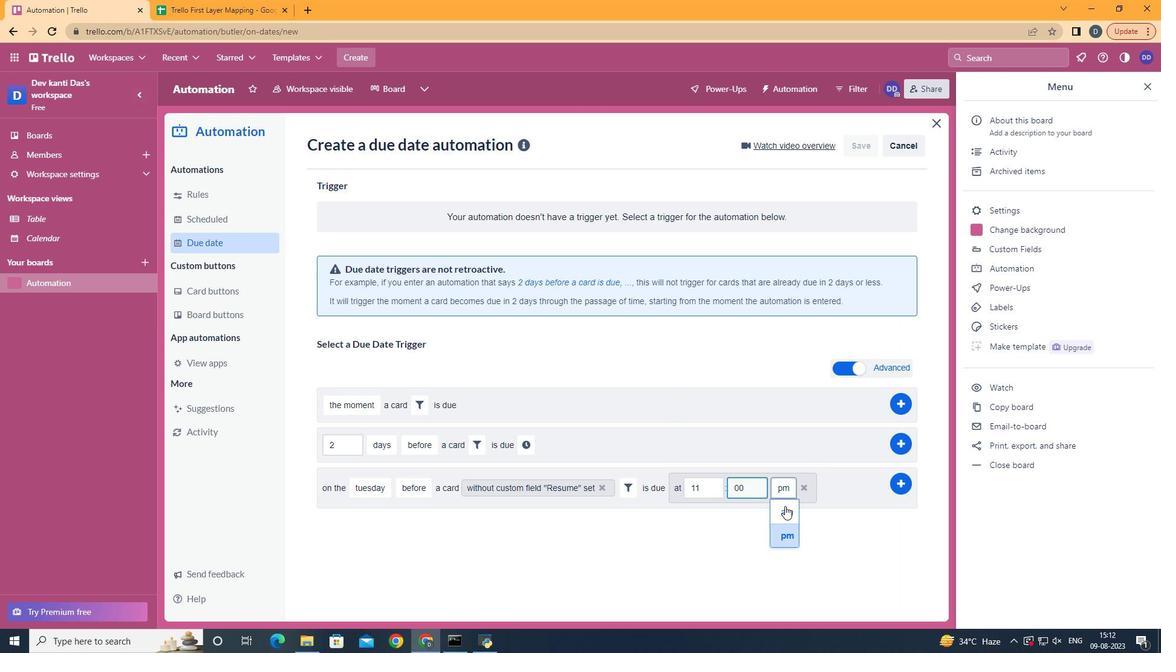 
Action: Mouse pressed left at (785, 506)
Screenshot: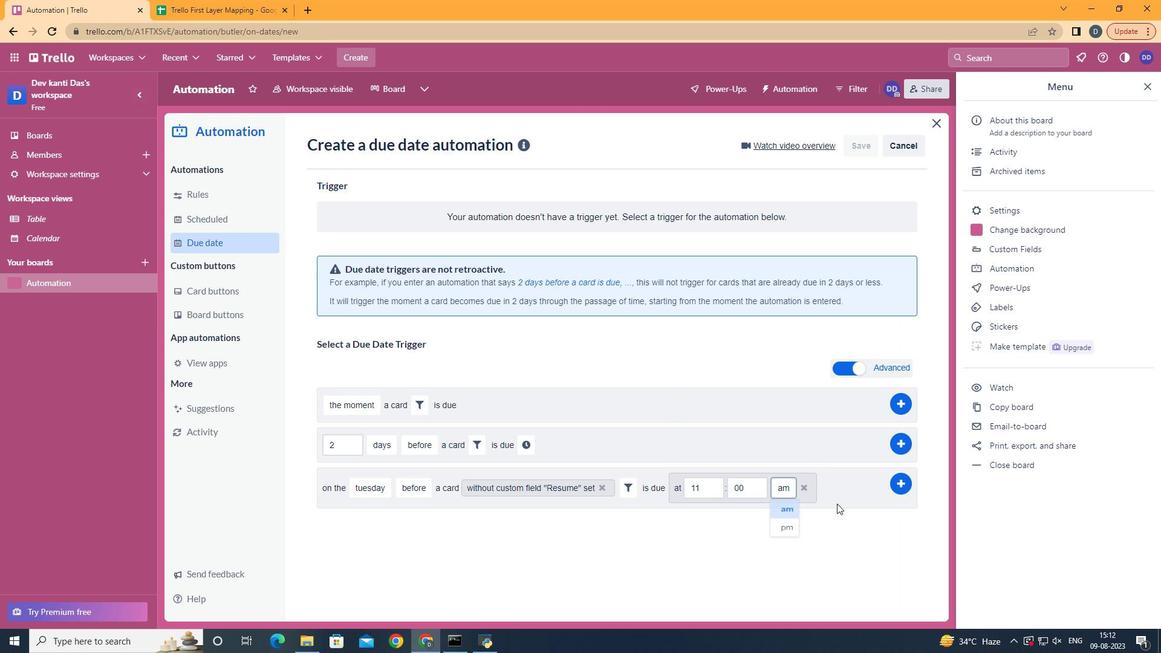 
Action: Mouse moved to (892, 488)
Screenshot: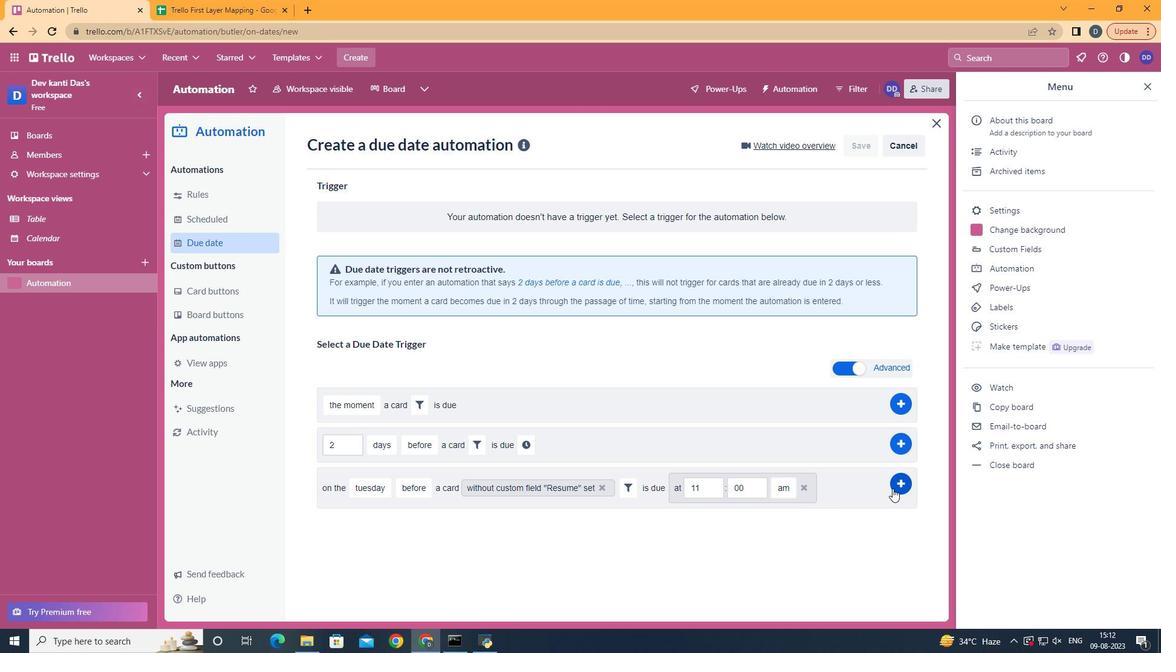
Action: Mouse pressed left at (892, 488)
Screenshot: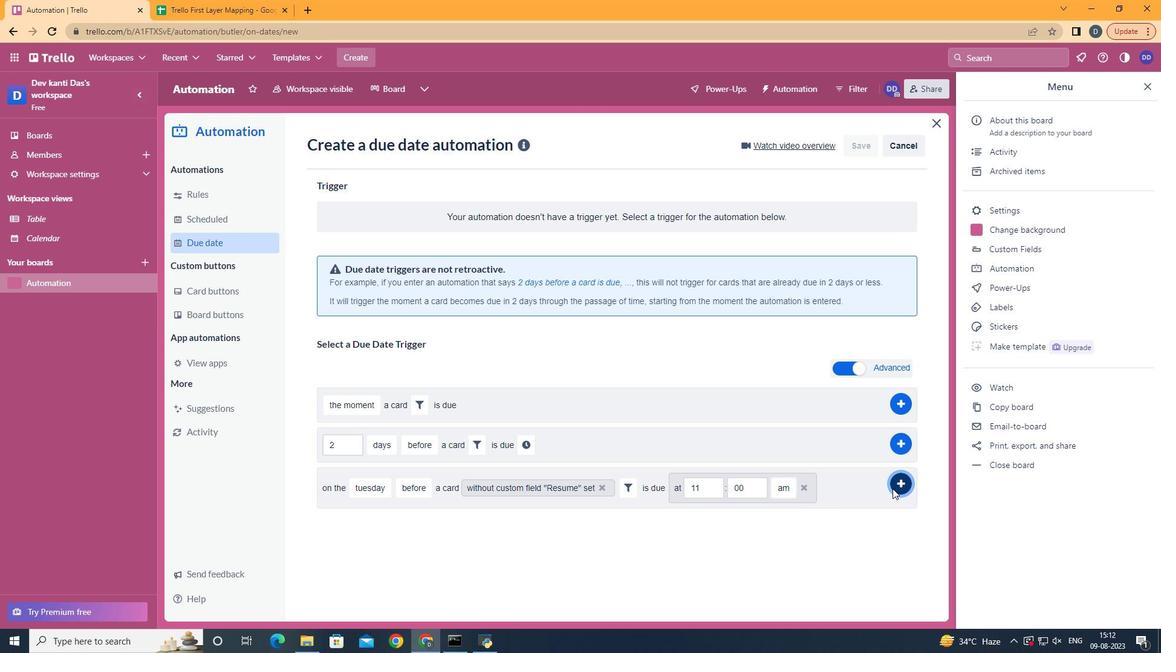 
Action: Mouse moved to (621, 323)
Screenshot: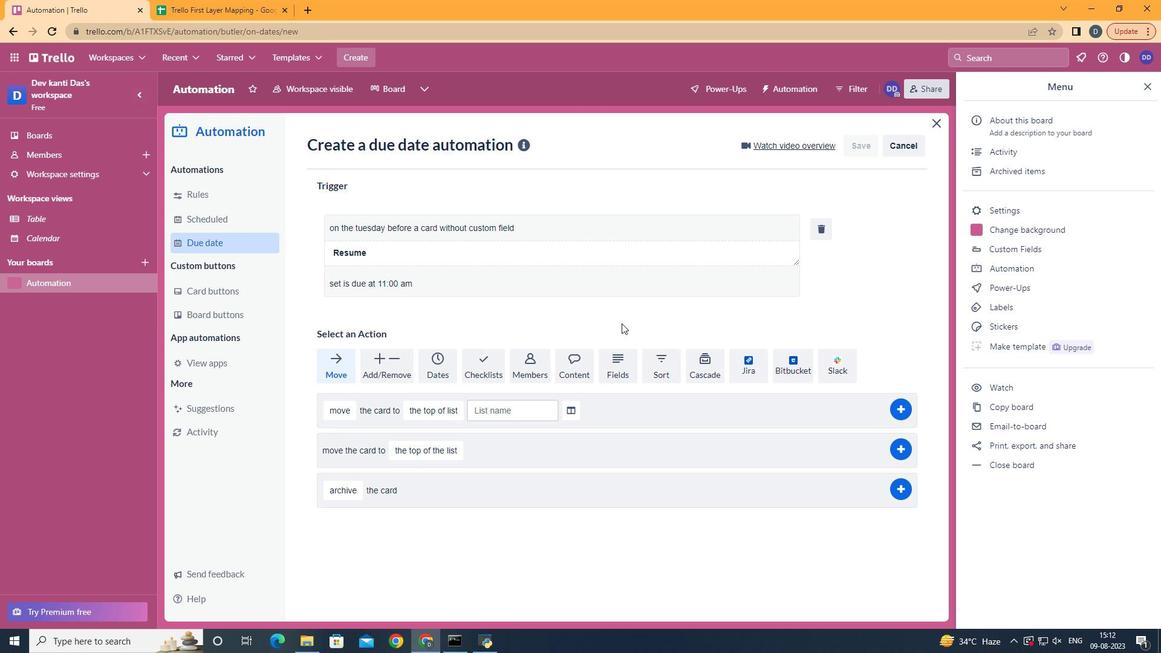 
